 Task: Find connections with filter location Berettyóújfalu with filter topic #house with filter profile language Potuguese with filter current company Hire Rightt - Executive Search with filter school Alva's College, Moodabidri, Karnataka with filter industry Education with filter service category Translation with filter keywords title Heavy Equipment Operator
Action: Mouse moved to (524, 29)
Screenshot: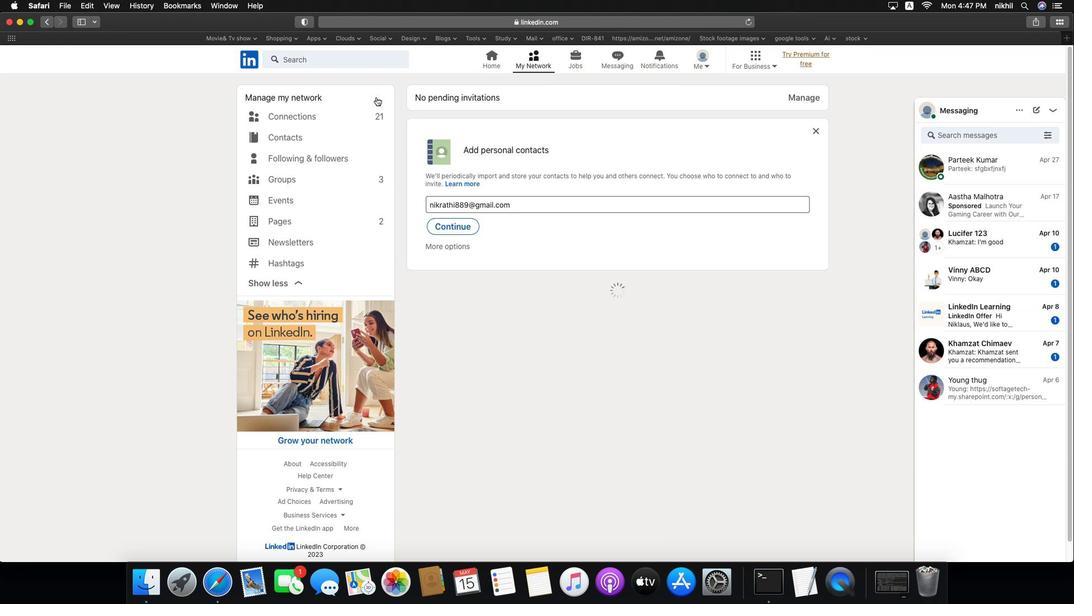 
Action: Mouse pressed left at (524, 29)
Screenshot: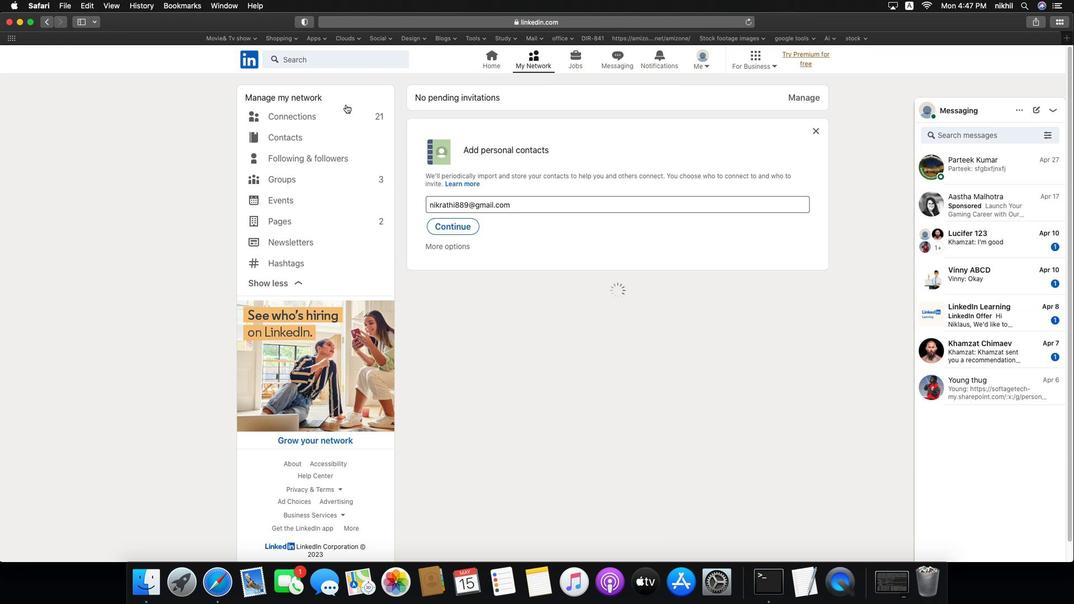 
Action: Mouse moved to (302, 86)
Screenshot: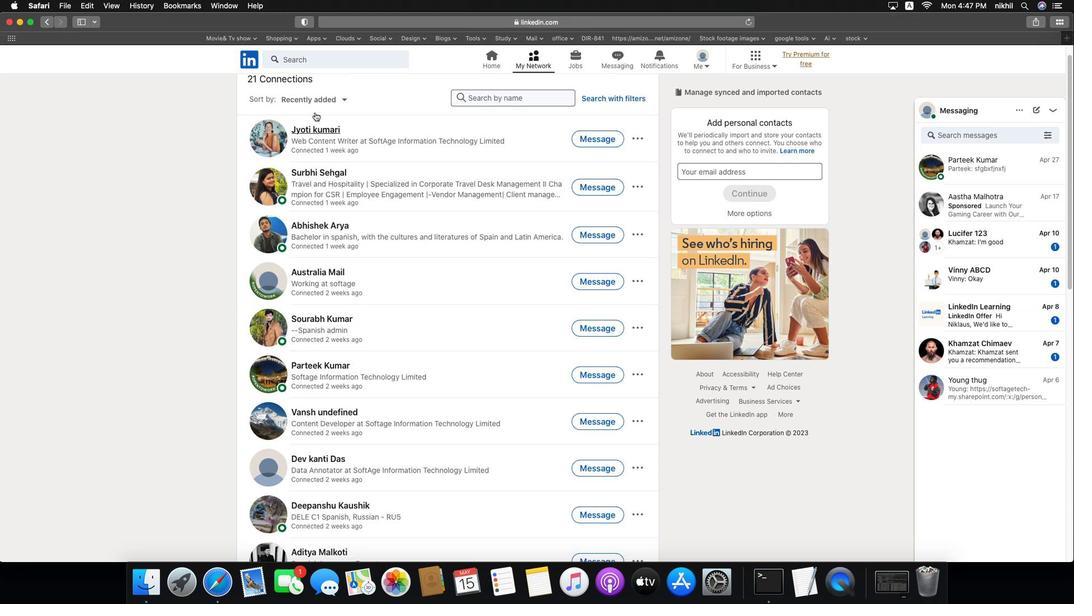 
Action: Mouse pressed left at (302, 86)
Screenshot: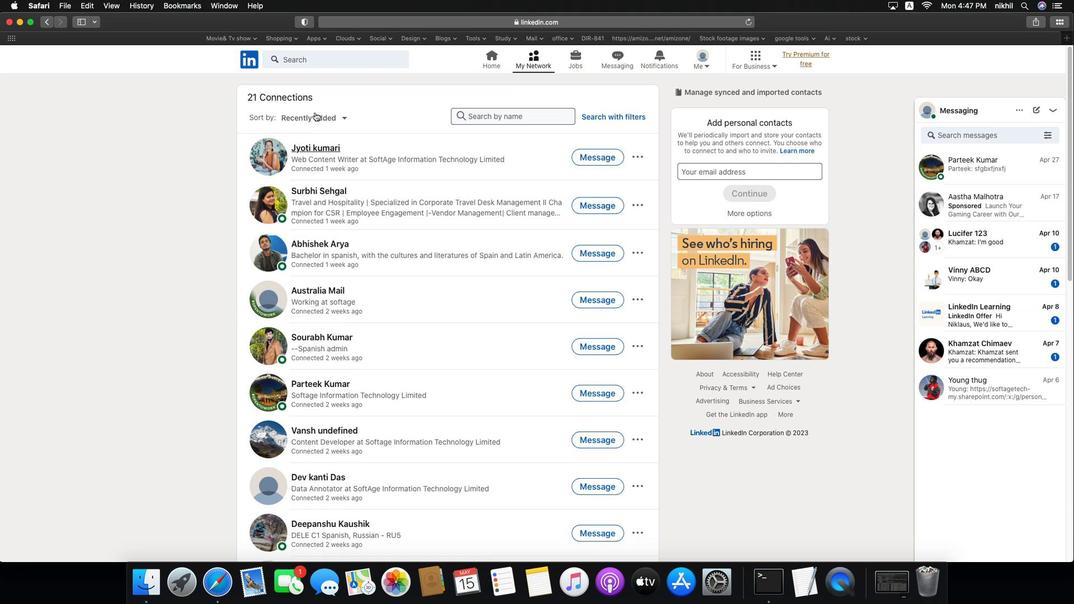 
Action: Mouse moved to (303, 87)
Screenshot: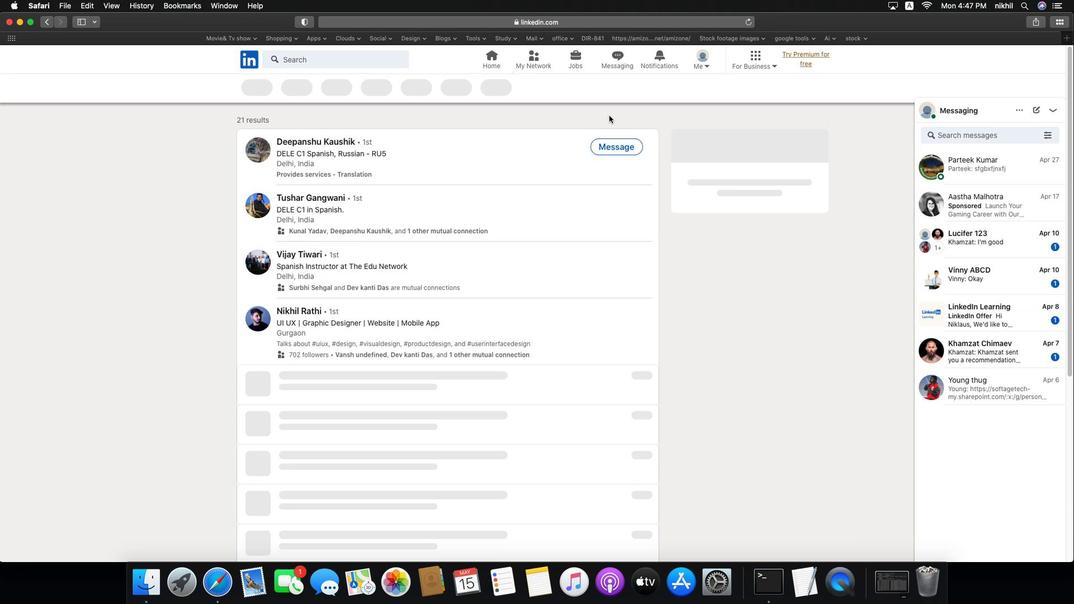 
Action: Mouse scrolled (303, 87) with delta (-32, -31)
Screenshot: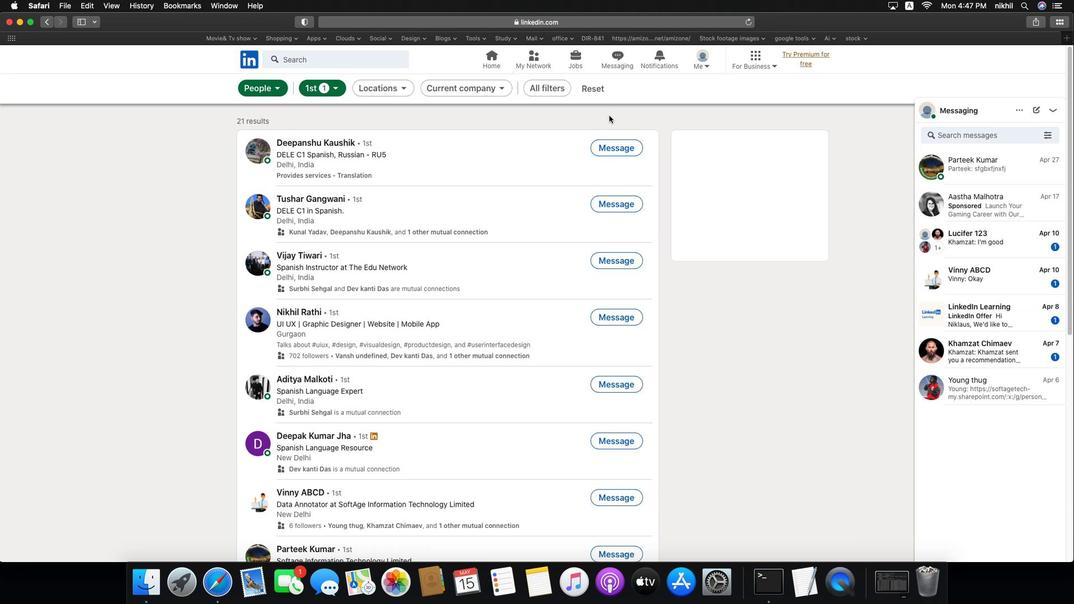 
Action: Mouse scrolled (303, 87) with delta (-32, -31)
Screenshot: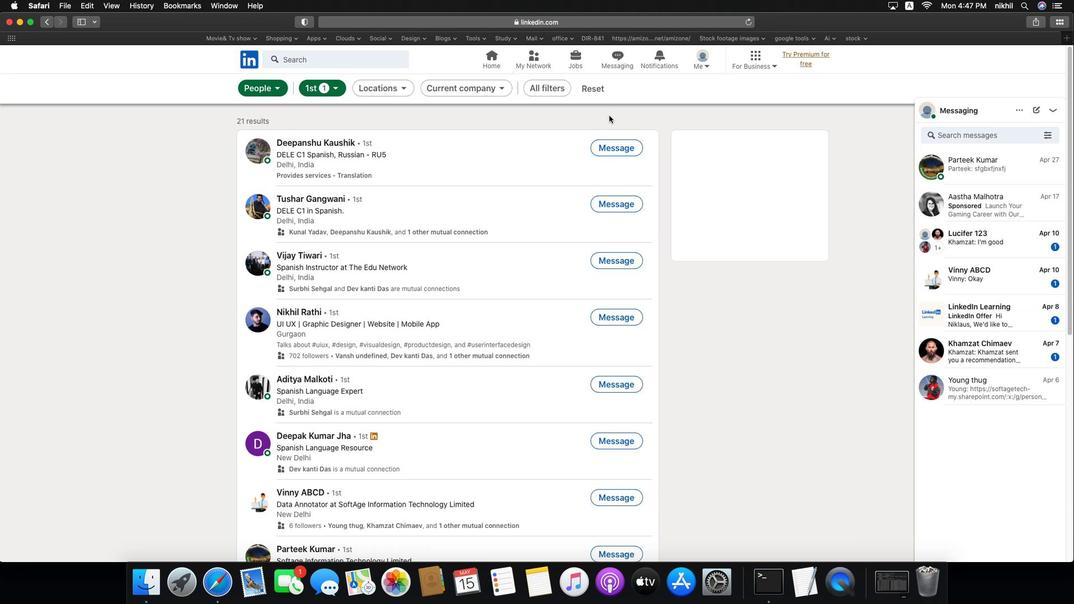 
Action: Mouse scrolled (303, 87) with delta (-32, -30)
Screenshot: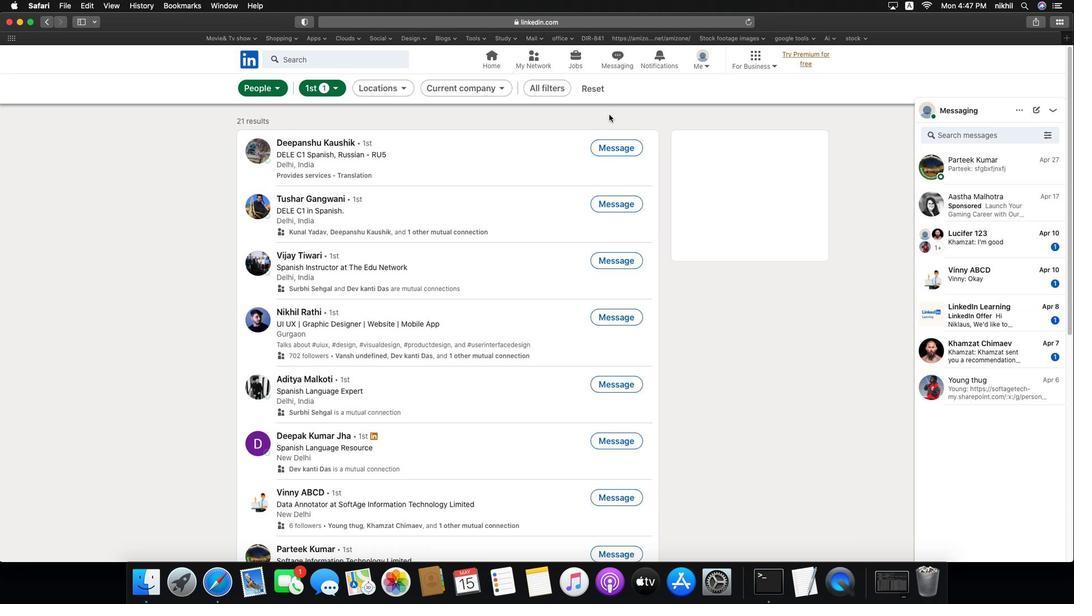 
Action: Mouse moved to (616, 90)
Screenshot: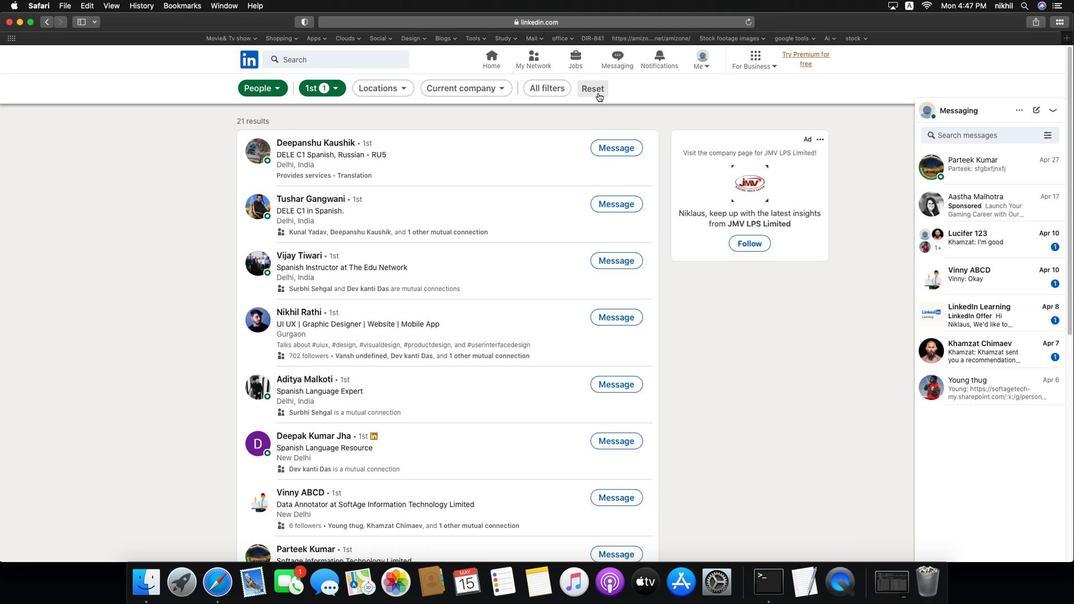 
Action: Mouse pressed left at (616, 90)
Screenshot: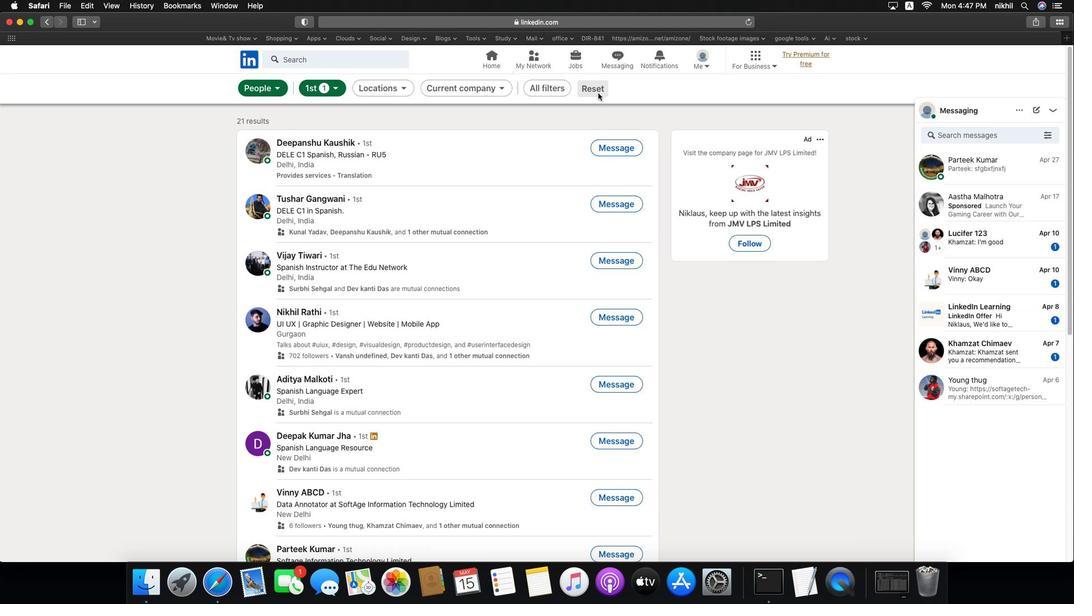 
Action: Mouse moved to (605, 66)
Screenshot: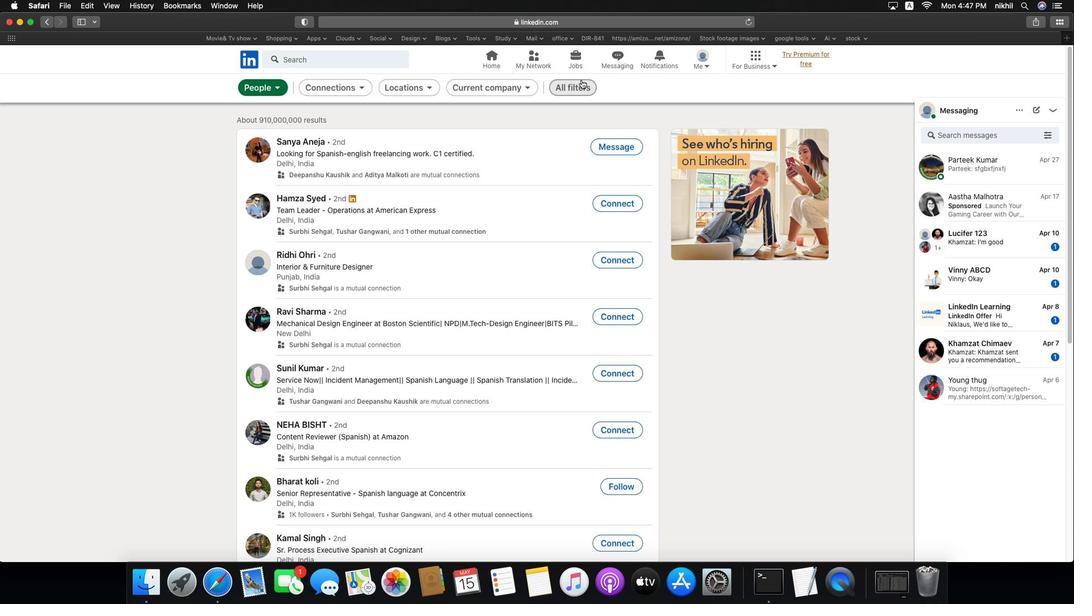 
Action: Mouse pressed left at (605, 66)
Screenshot: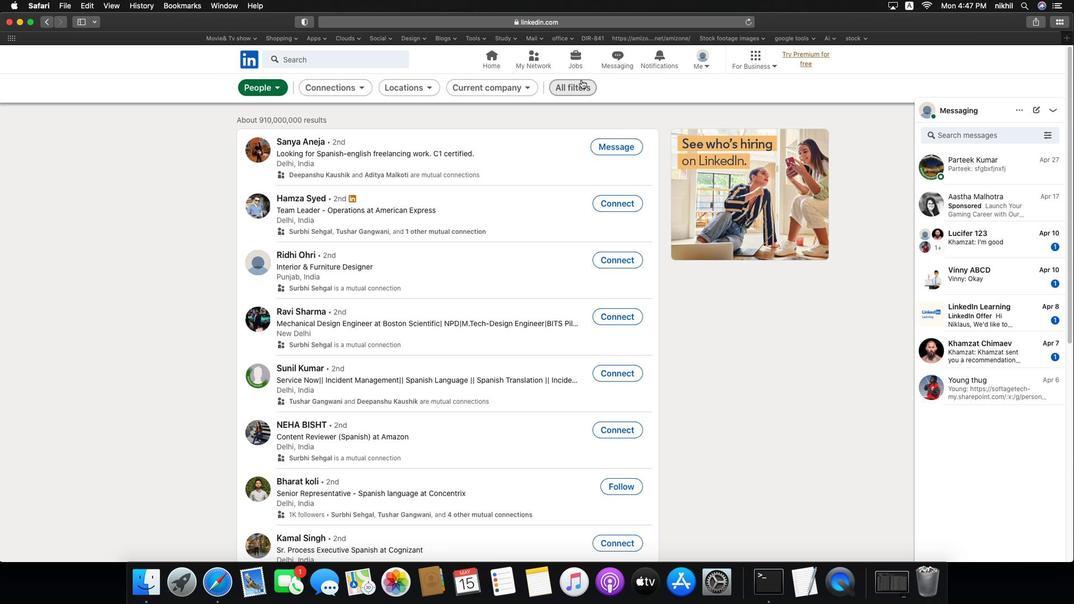 
Action: Mouse moved to (587, 52)
Screenshot: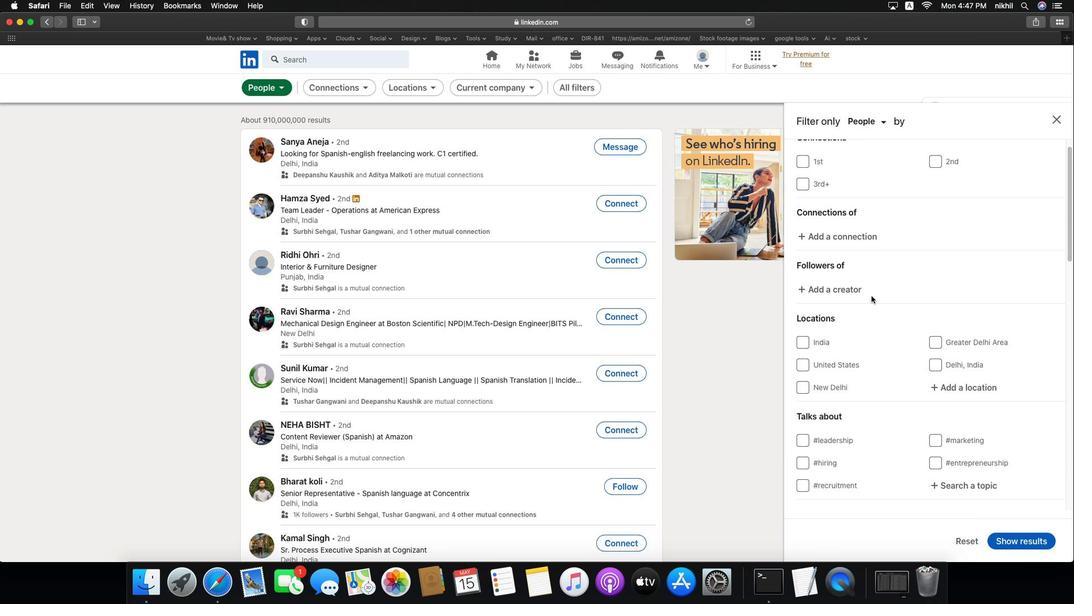 
Action: Mouse pressed left at (587, 52)
Screenshot: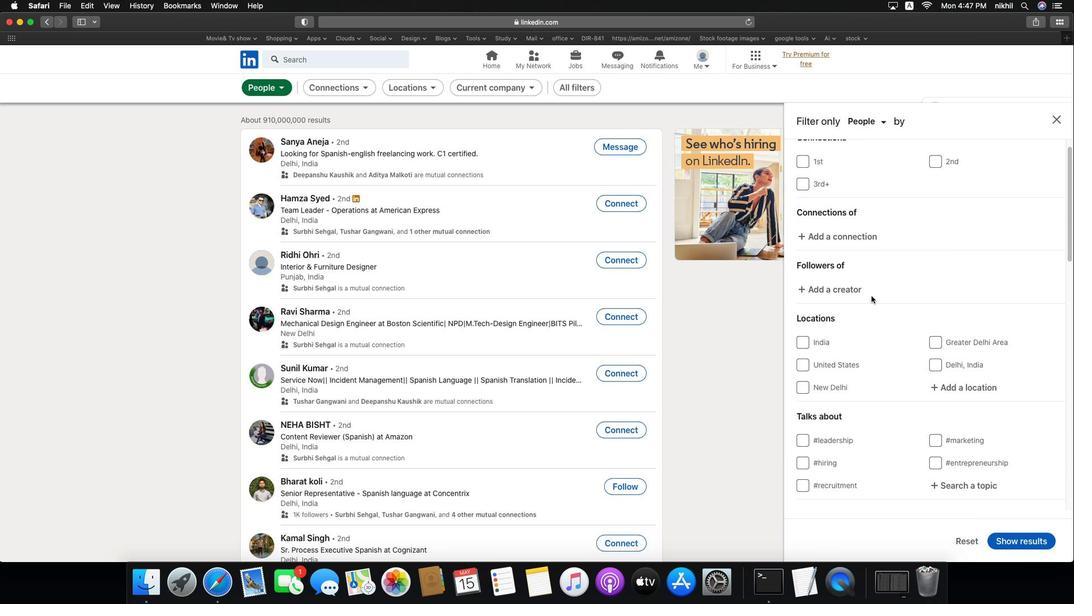 
Action: Mouse moved to (896, 283)
Screenshot: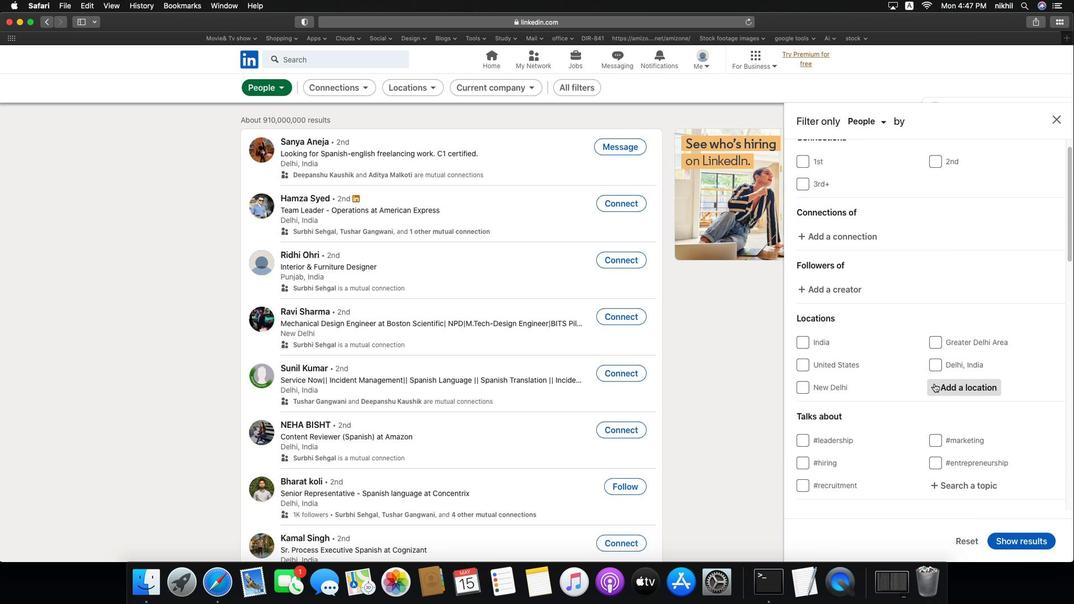 
Action: Mouse scrolled (896, 283) with delta (-32, -33)
Screenshot: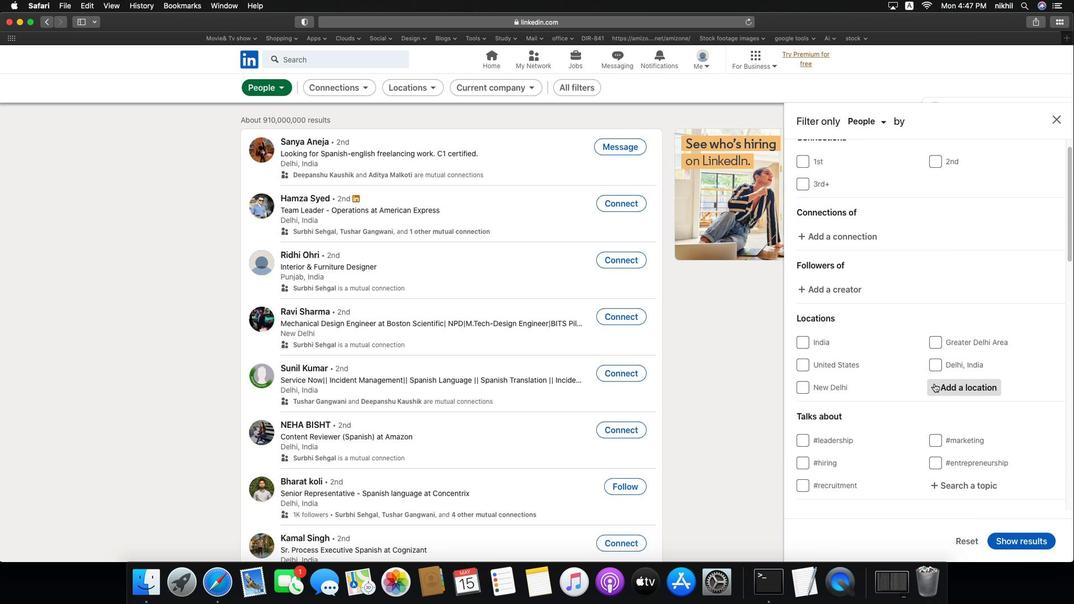
Action: Mouse scrolled (896, 283) with delta (-32, -33)
Screenshot: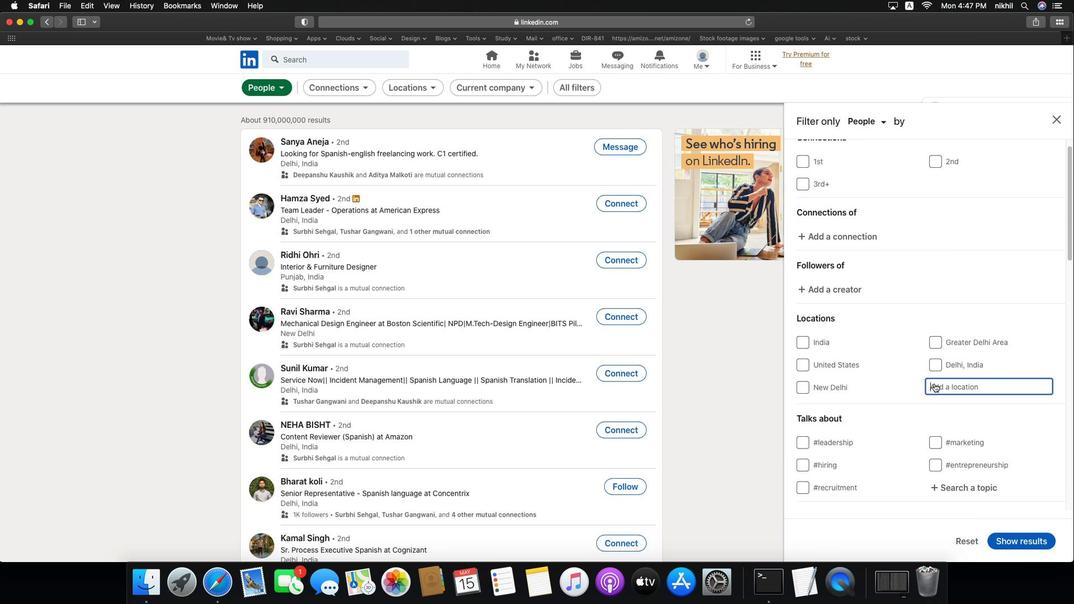 
Action: Mouse moved to (964, 376)
Screenshot: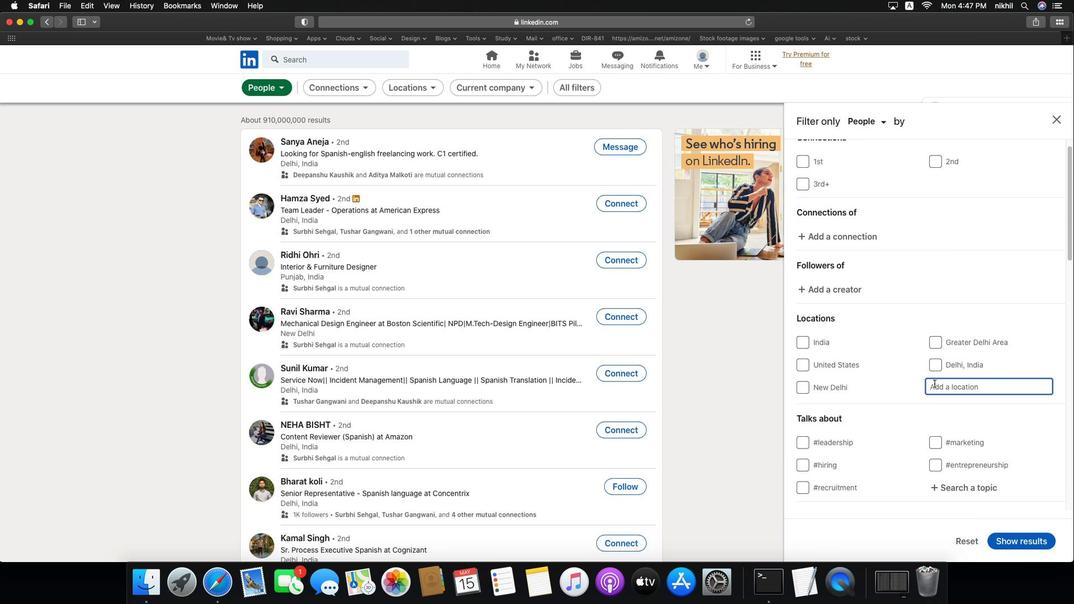
Action: Mouse pressed left at (964, 376)
Screenshot: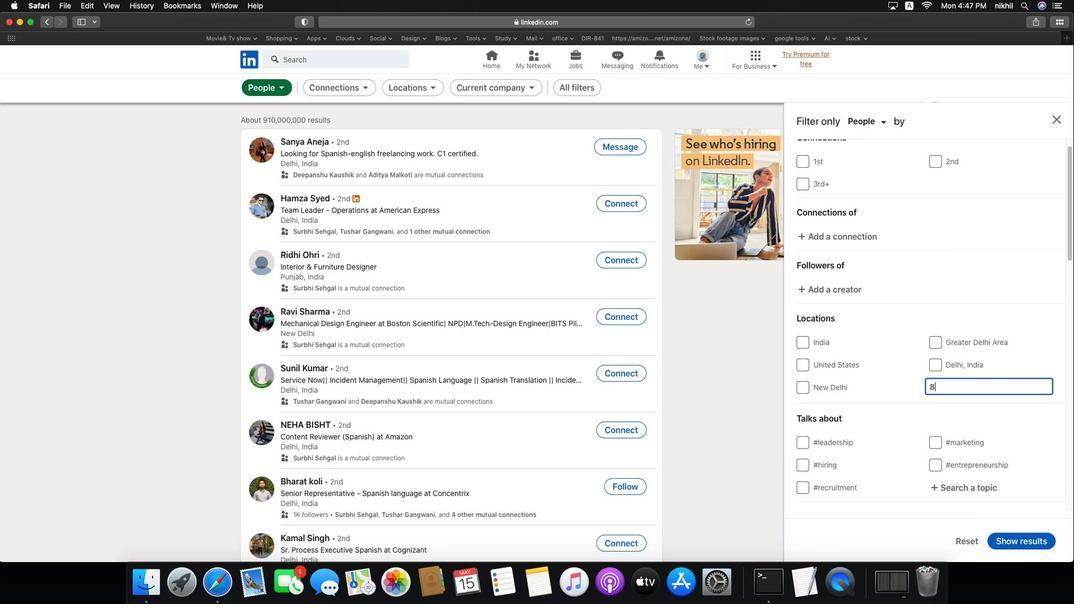 
Action: Key pressed Key.caps_lock'B'Key.caps_lock'e''k''e''s''c''a''b''a'Key.enter
Screenshot: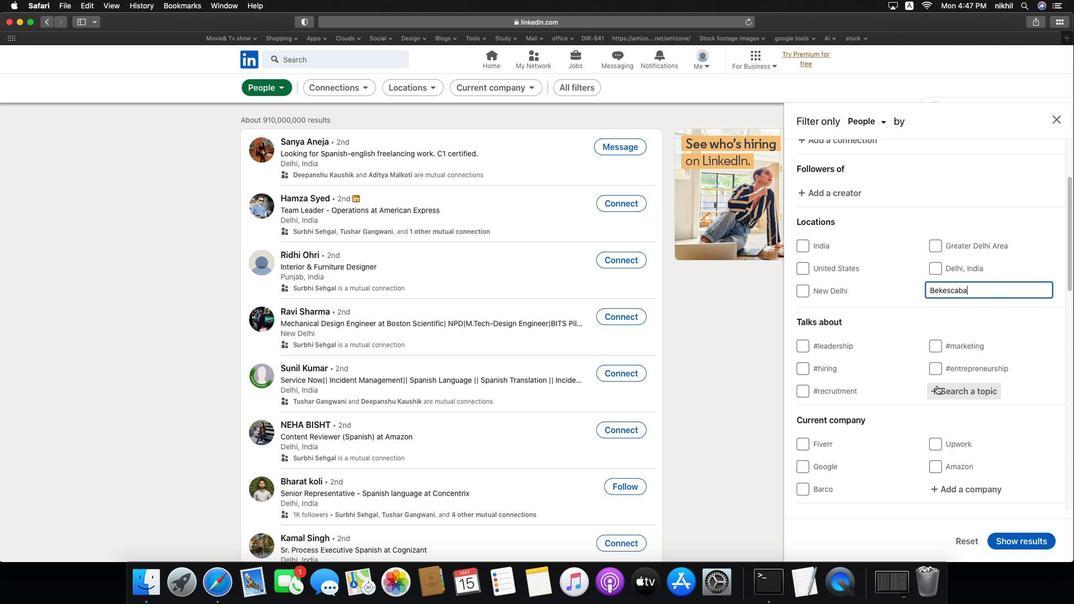 
Action: Mouse moved to (963, 376)
Screenshot: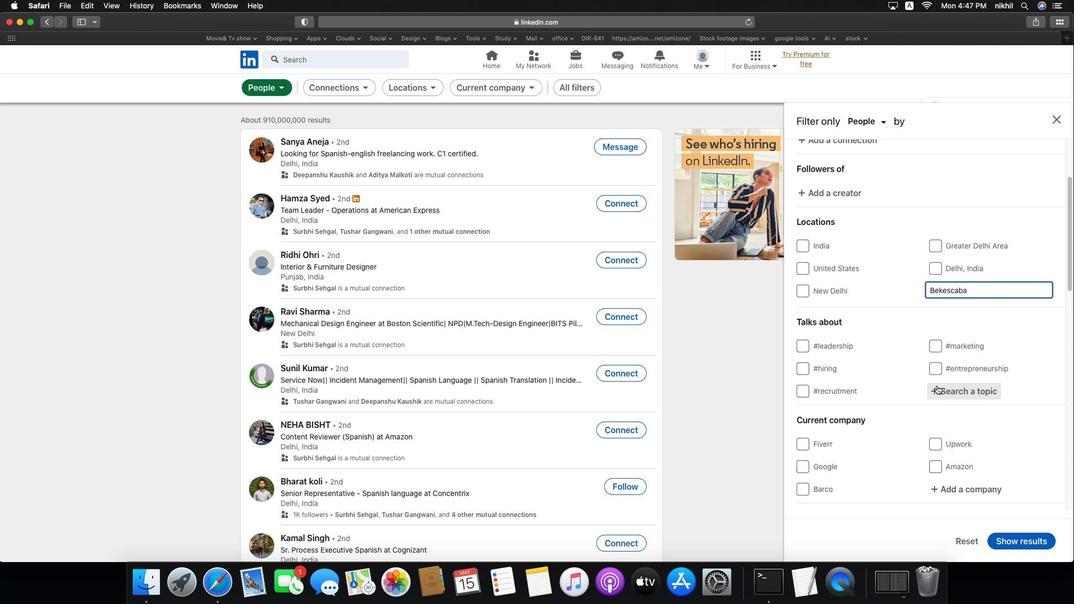 
Action: Mouse scrolled (963, 376) with delta (-32, -33)
Screenshot: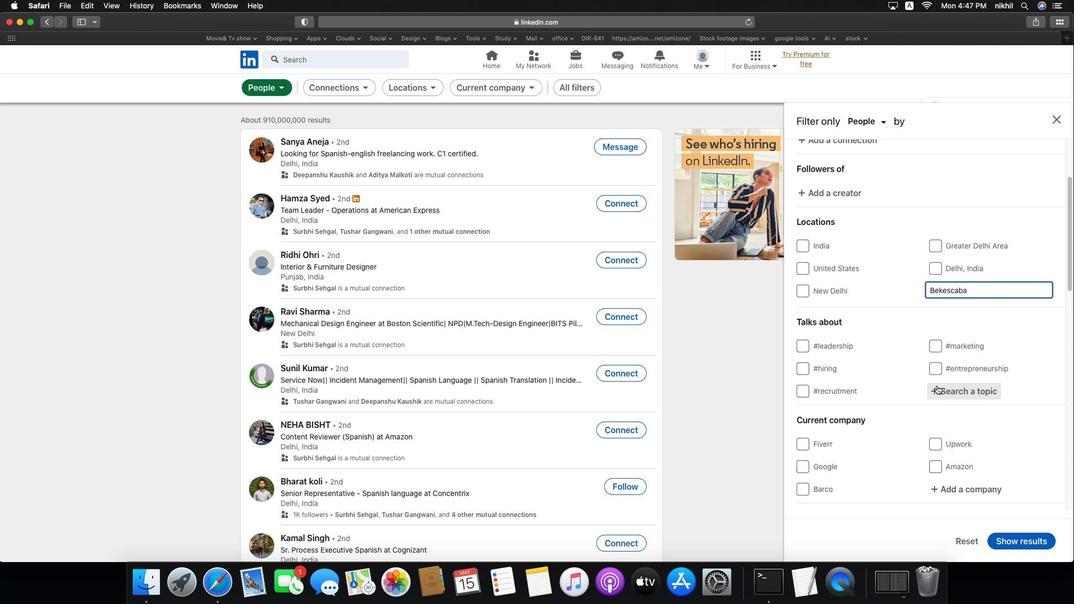 
Action: Mouse scrolled (963, 376) with delta (-32, -33)
Screenshot: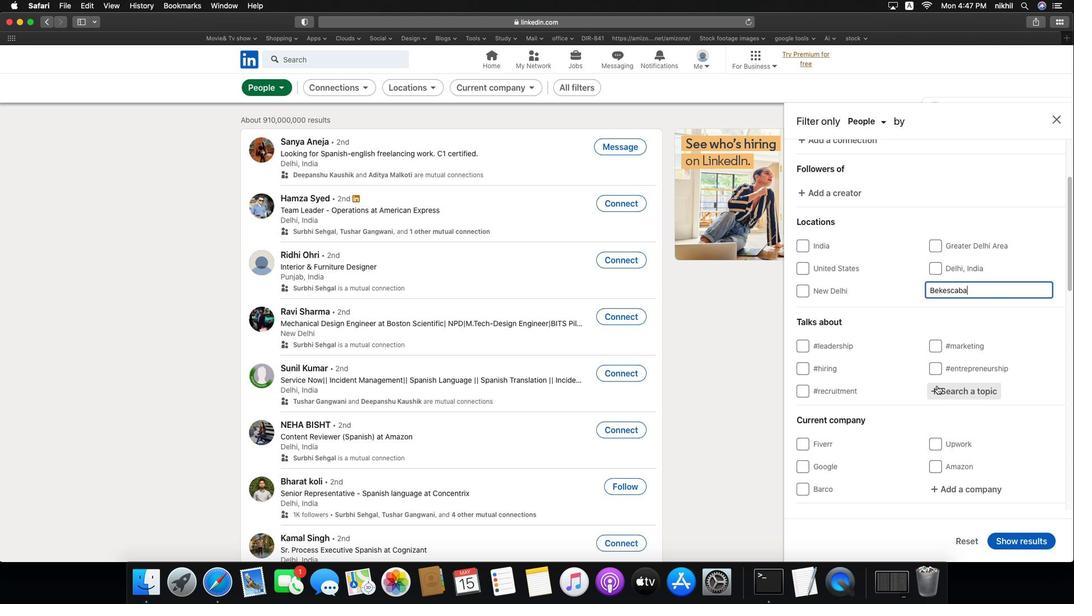 
Action: Mouse scrolled (963, 376) with delta (-32, -33)
Screenshot: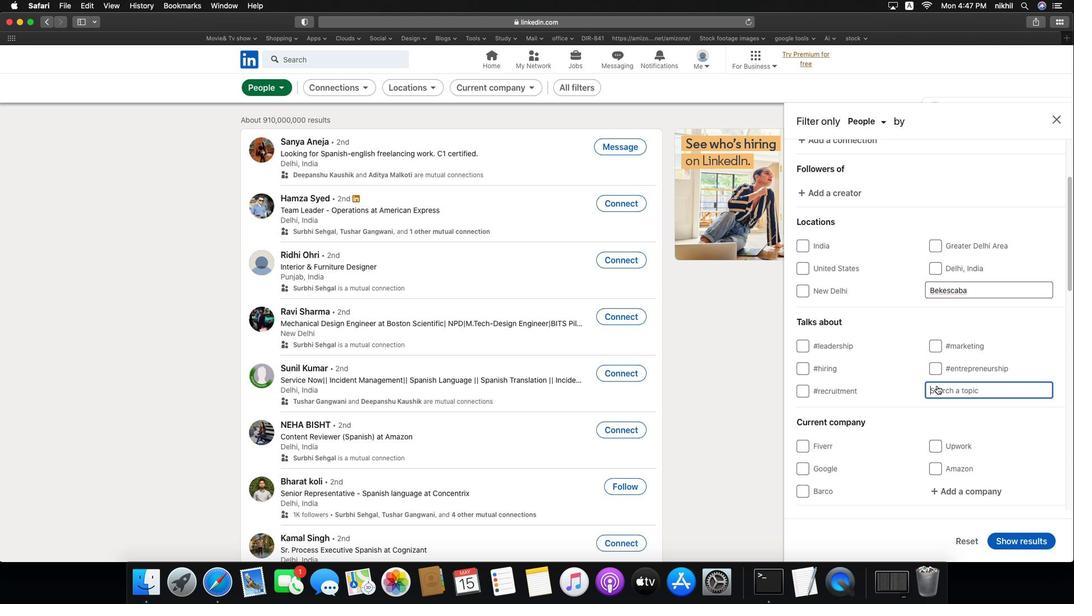 
Action: Mouse scrolled (963, 376) with delta (-32, -33)
Screenshot: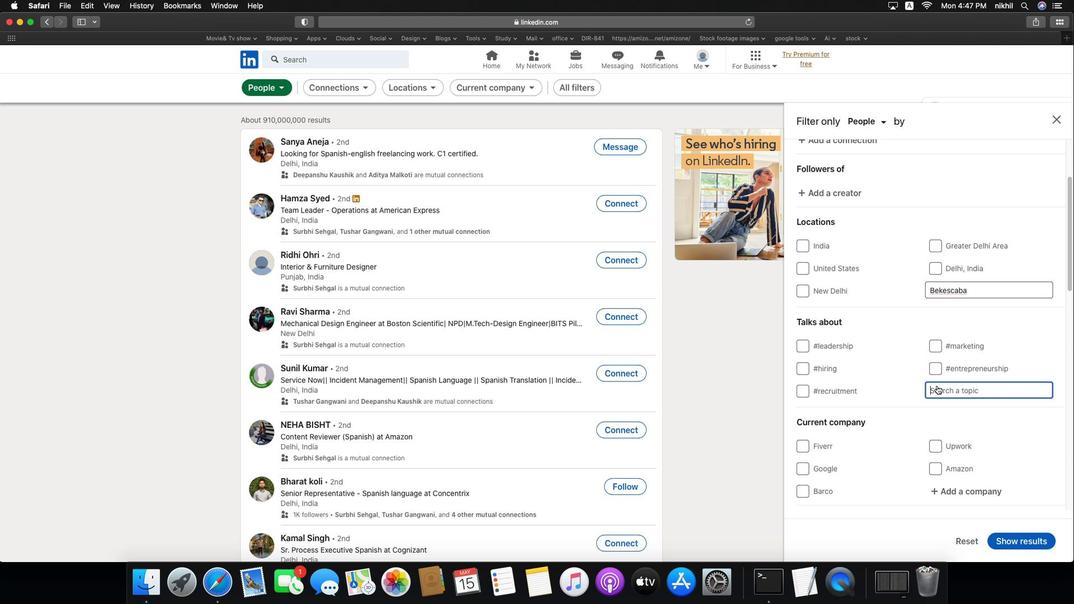 
Action: Mouse scrolled (963, 376) with delta (-32, -33)
Screenshot: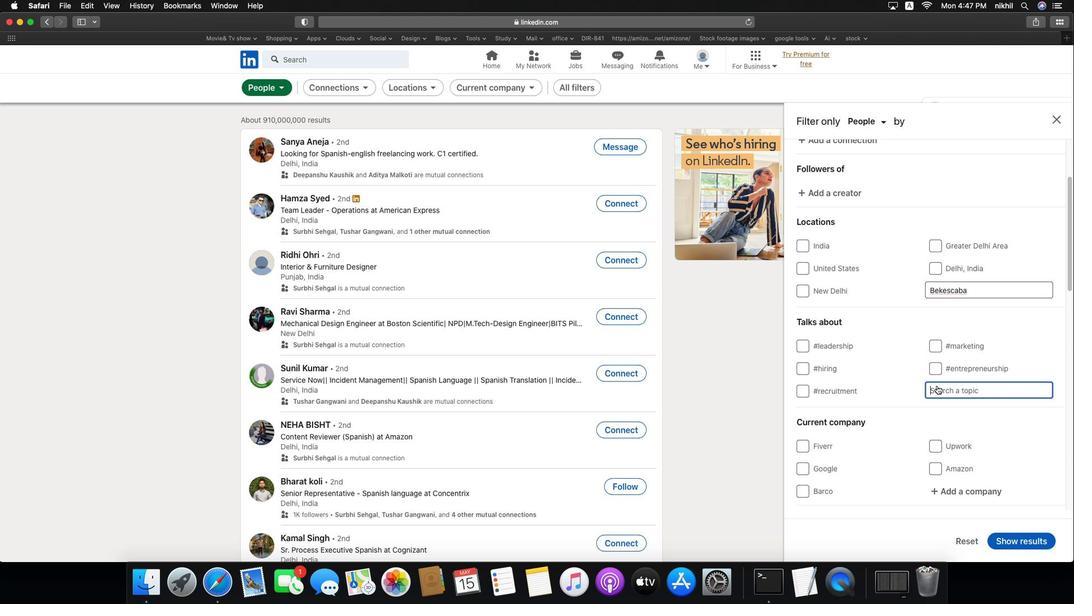 
Action: Mouse moved to (967, 378)
Screenshot: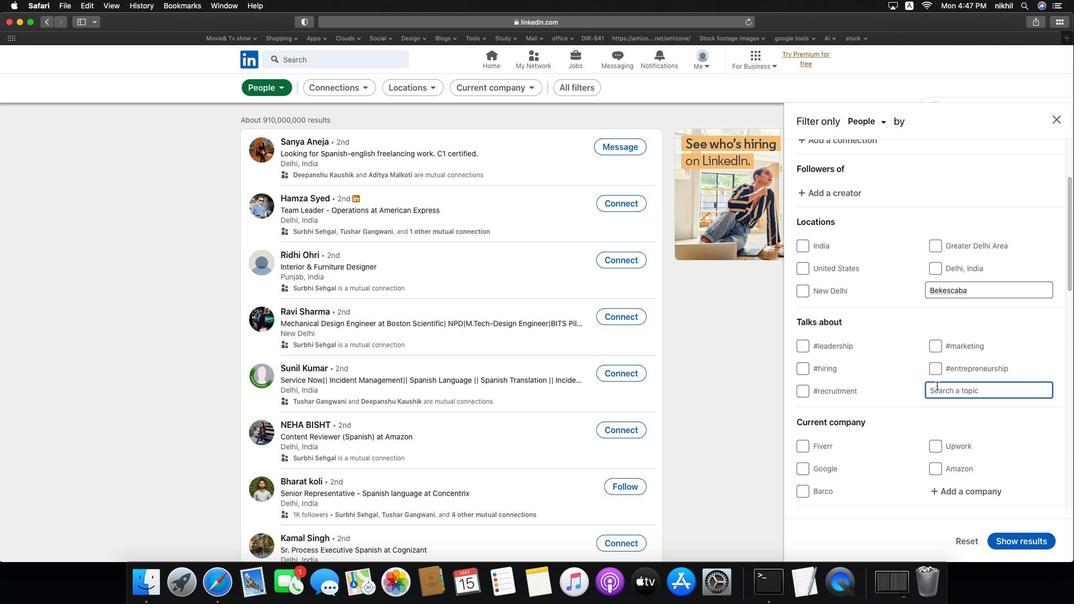 
Action: Mouse pressed left at (967, 378)
Screenshot: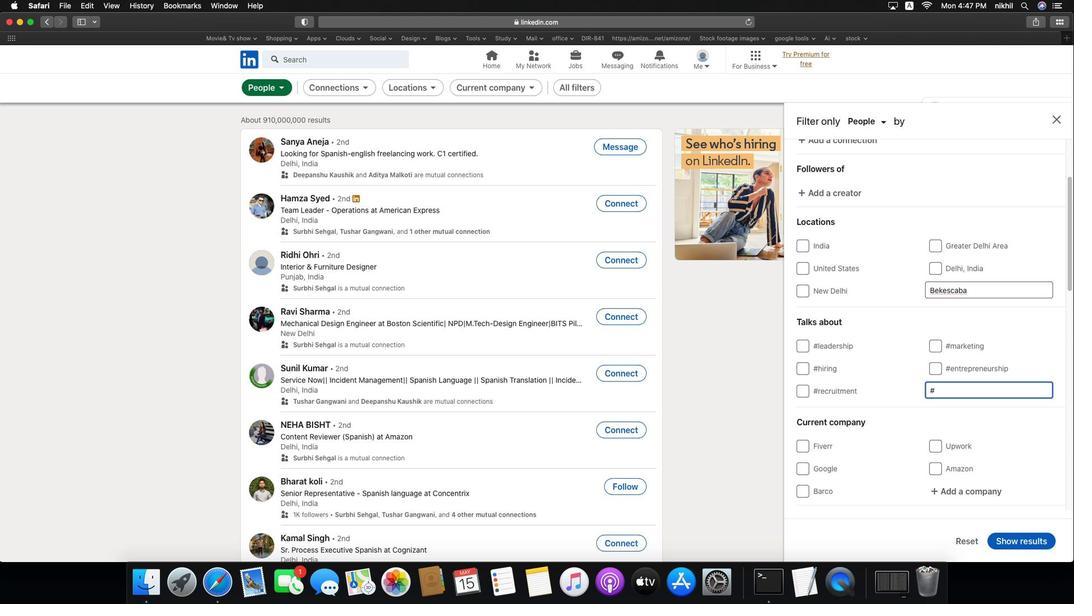 
Action: Key pressed Key.shift'#''r''e''a''l''e''s''t''a''t''e'Key.enter
Screenshot: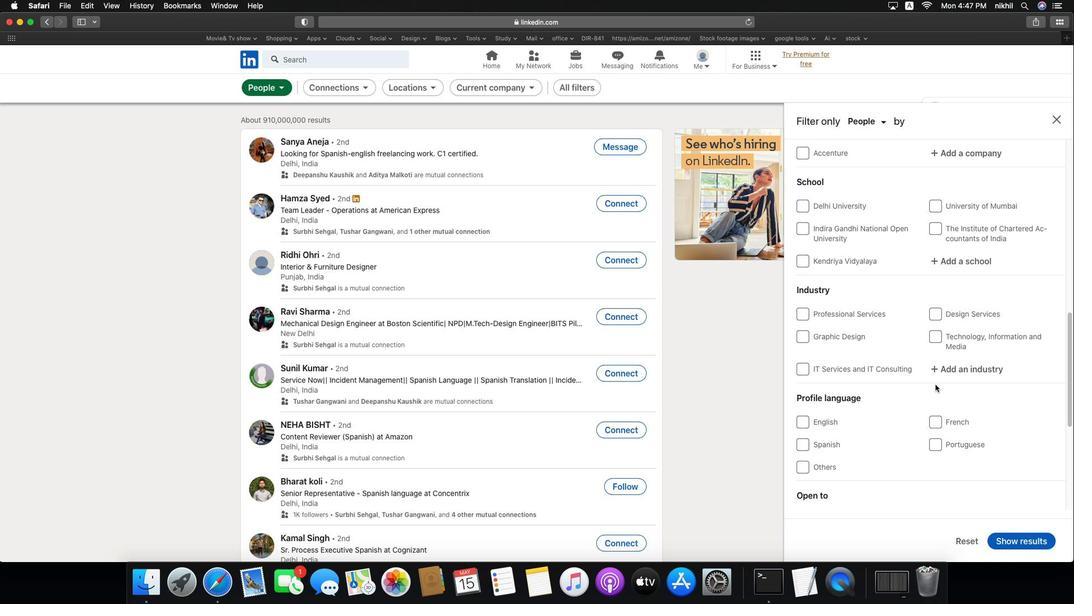 
Action: Mouse scrolled (967, 378) with delta (-32, -33)
Screenshot: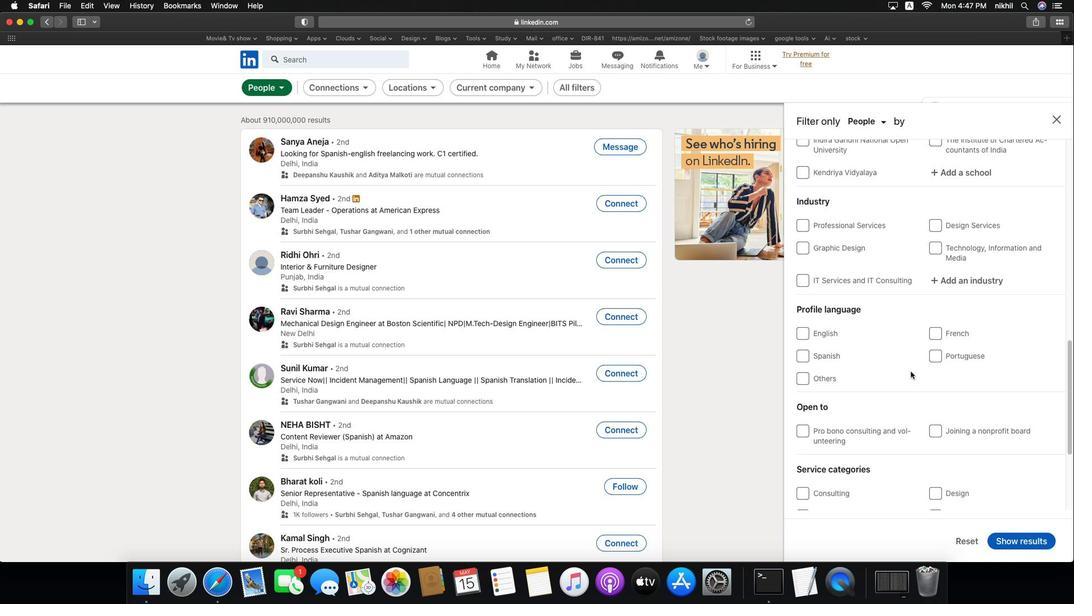 
Action: Mouse scrolled (967, 378) with delta (-32, -33)
Screenshot: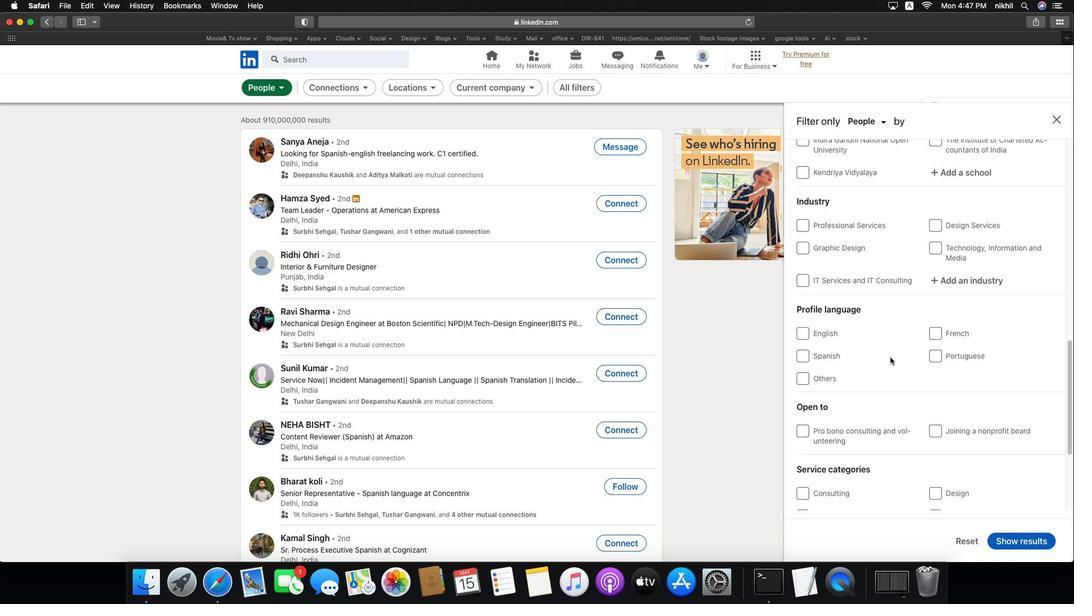 
Action: Mouse scrolled (967, 378) with delta (-32, -33)
Screenshot: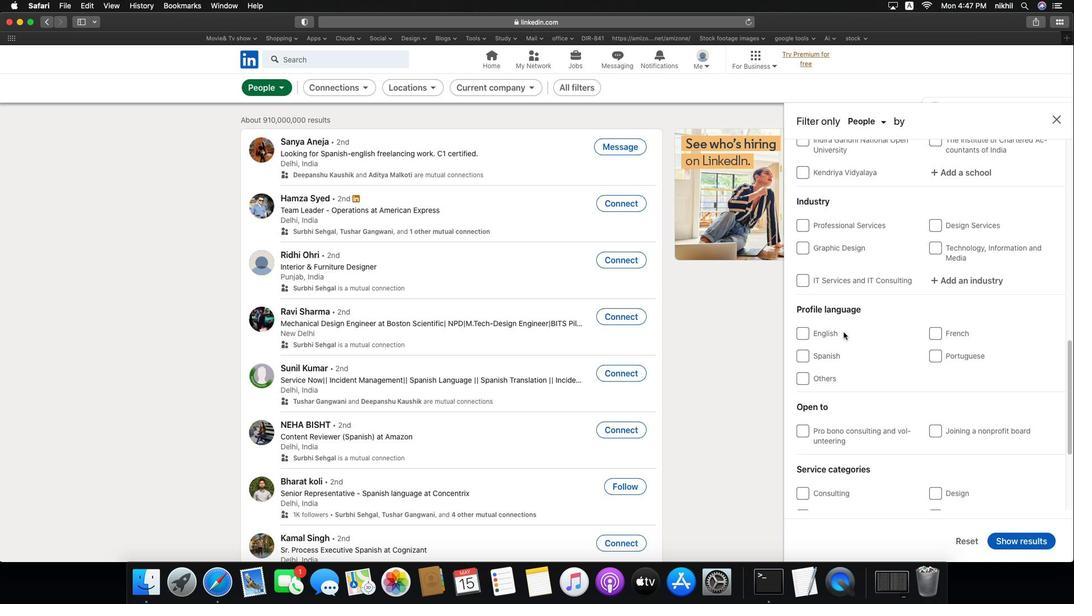 
Action: Mouse scrolled (967, 378) with delta (-32, -33)
Screenshot: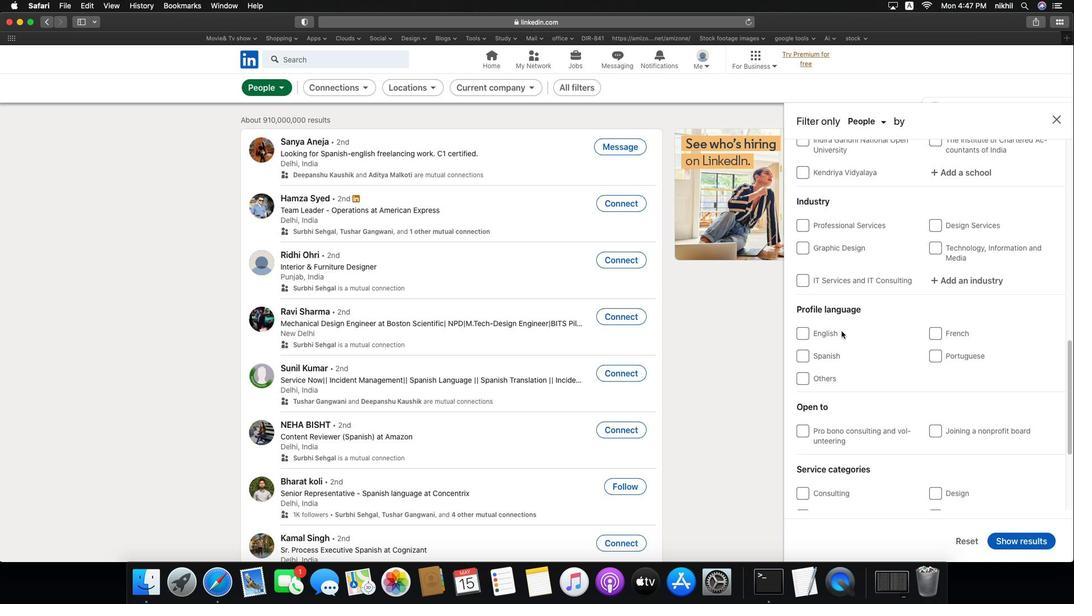 
Action: Mouse scrolled (967, 378) with delta (-32, -33)
Screenshot: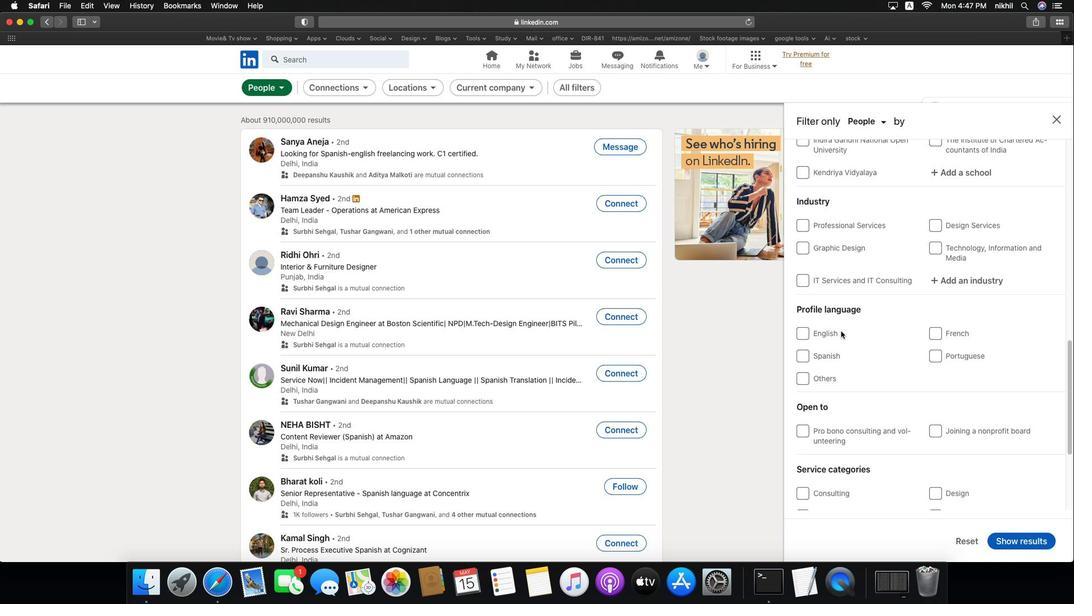 
Action: Mouse moved to (965, 377)
Screenshot: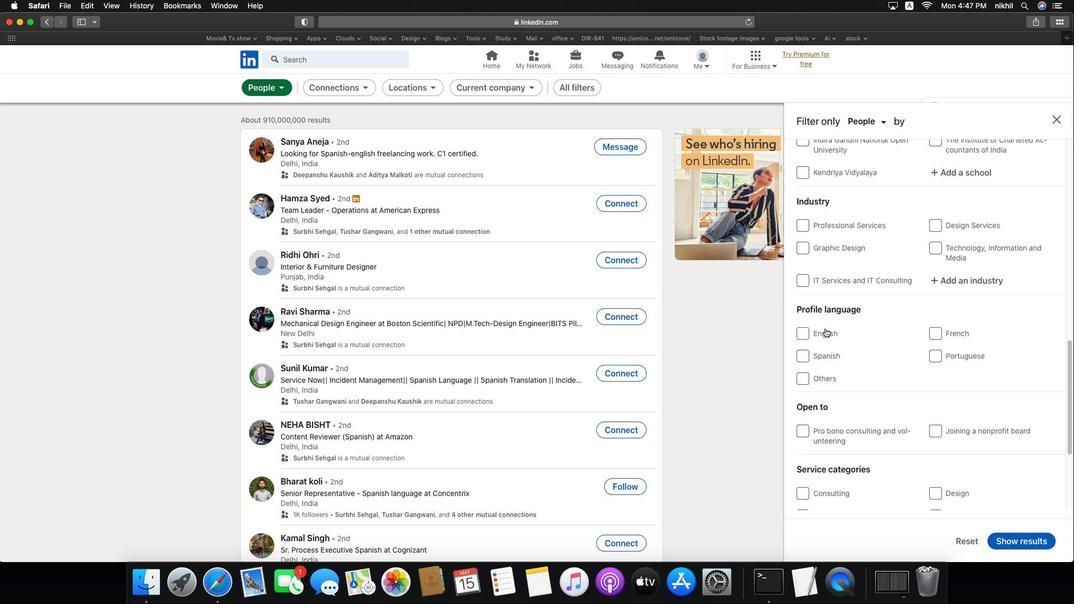 
Action: Mouse scrolled (965, 377) with delta (-32, -33)
Screenshot: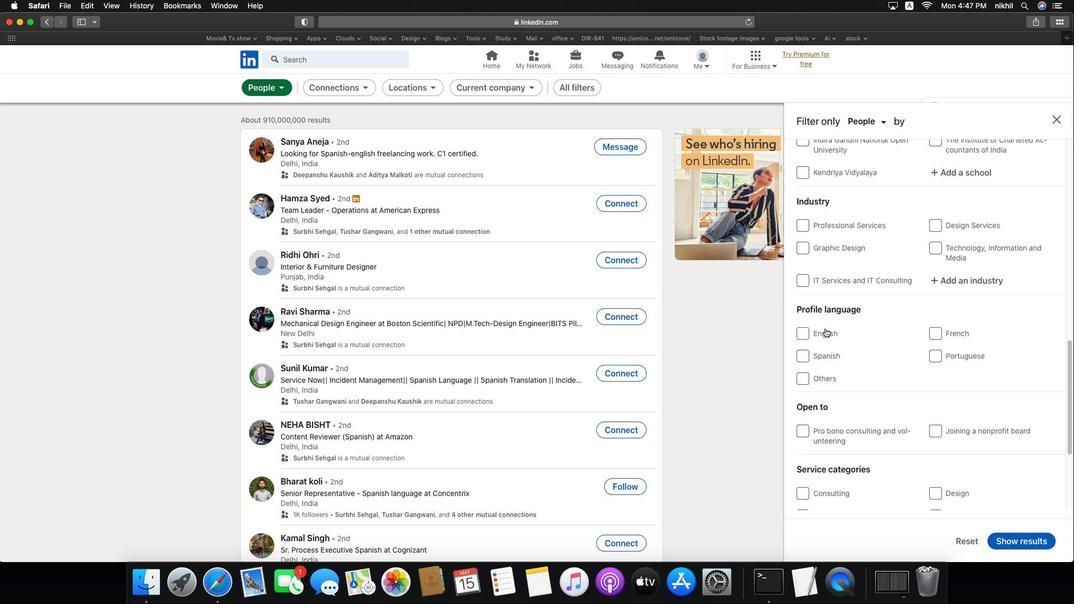 
Action: Mouse moved to (965, 377)
Screenshot: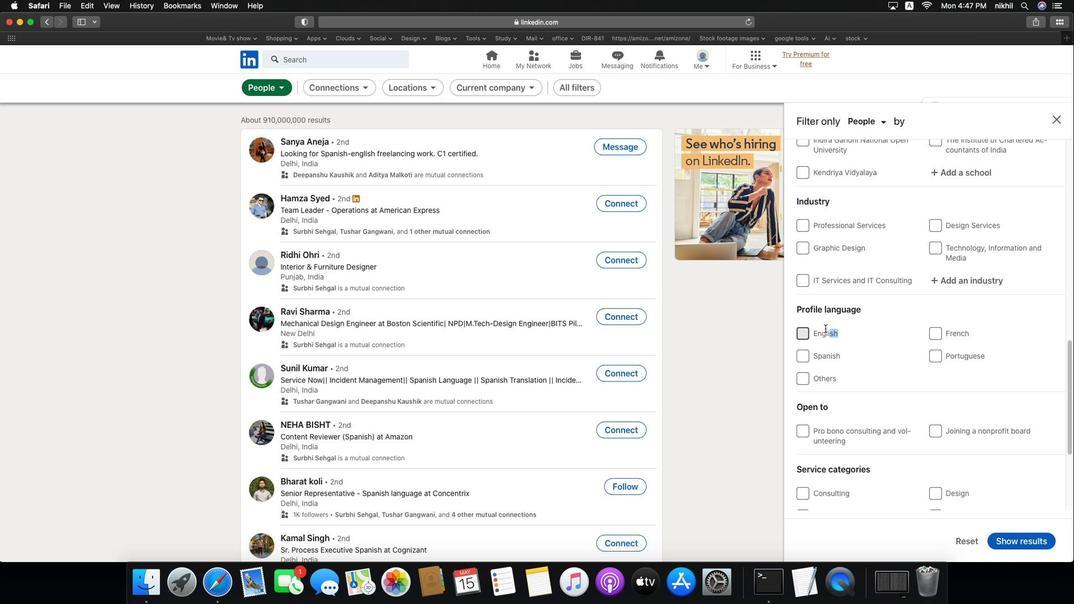 
Action: Mouse scrolled (965, 377) with delta (-32, -33)
Screenshot: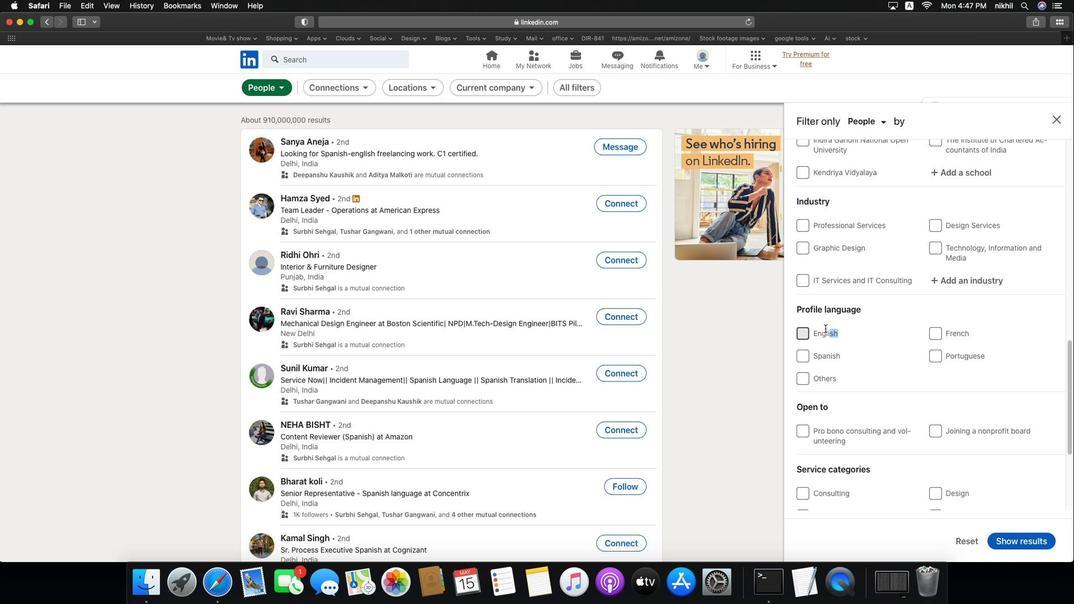 
Action: Mouse scrolled (965, 377) with delta (-32, -34)
Screenshot: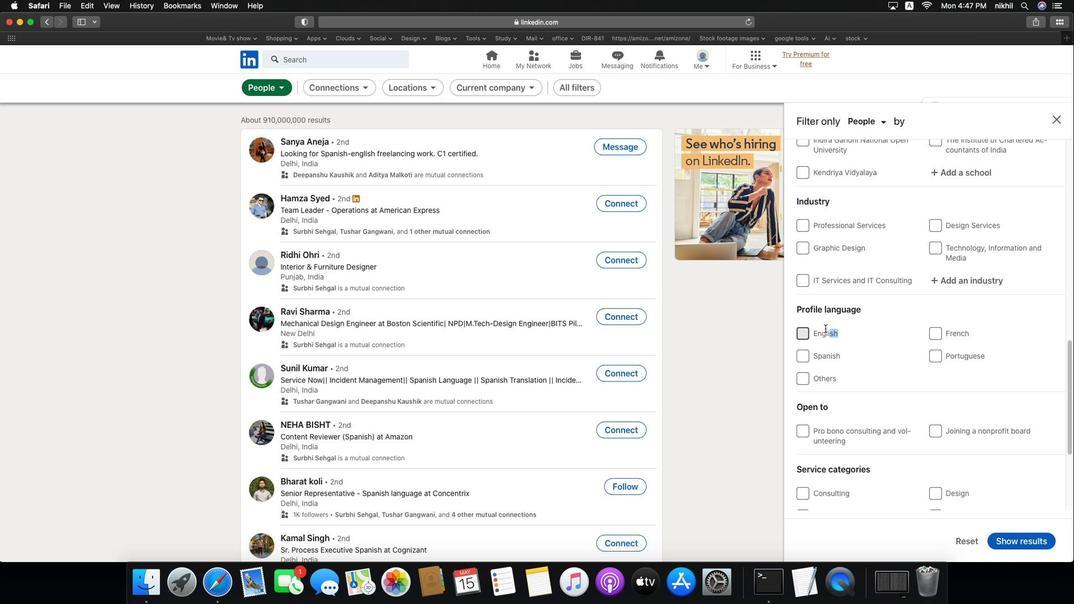 
Action: Mouse scrolled (965, 377) with delta (-32, -35)
Screenshot: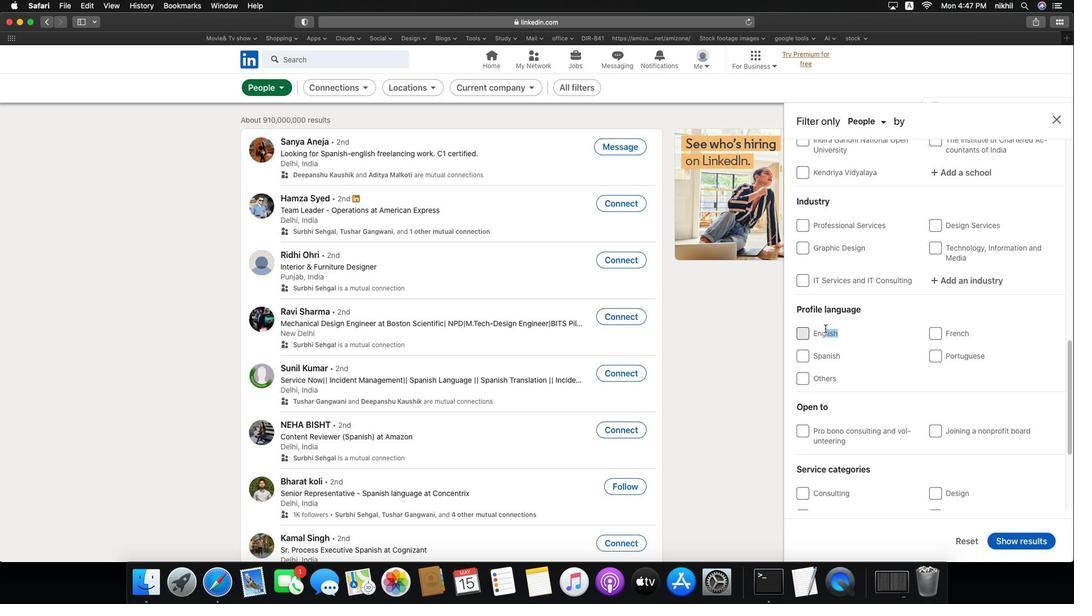 
Action: Mouse scrolled (965, 377) with delta (-32, -35)
Screenshot: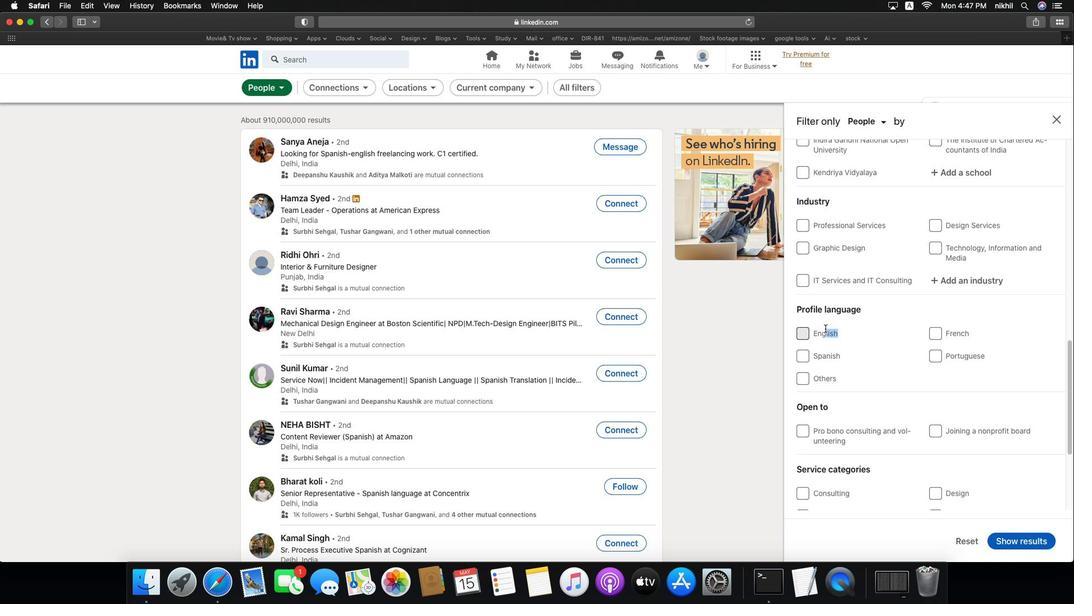 
Action: Mouse scrolled (965, 377) with delta (-32, -33)
Screenshot: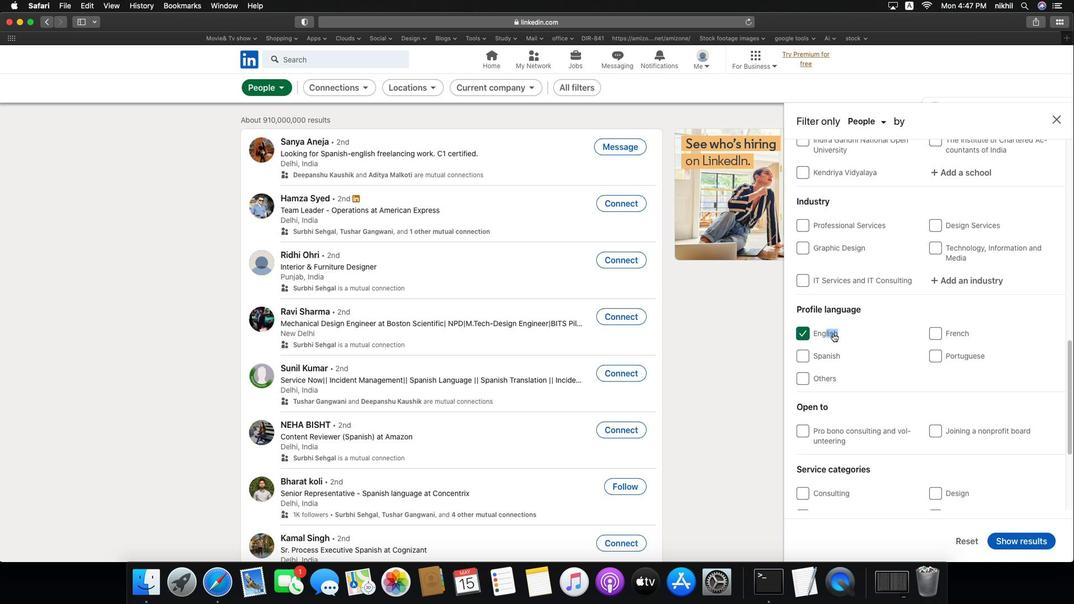 
Action: Mouse scrolled (965, 377) with delta (-32, -33)
Screenshot: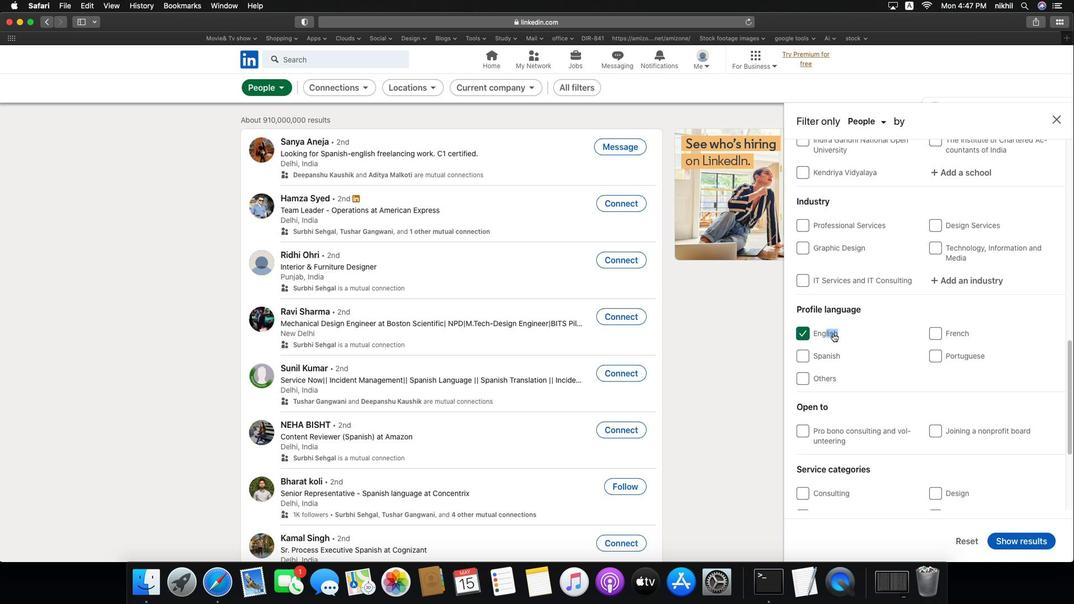 
Action: Mouse scrolled (965, 377) with delta (-32, -34)
Screenshot: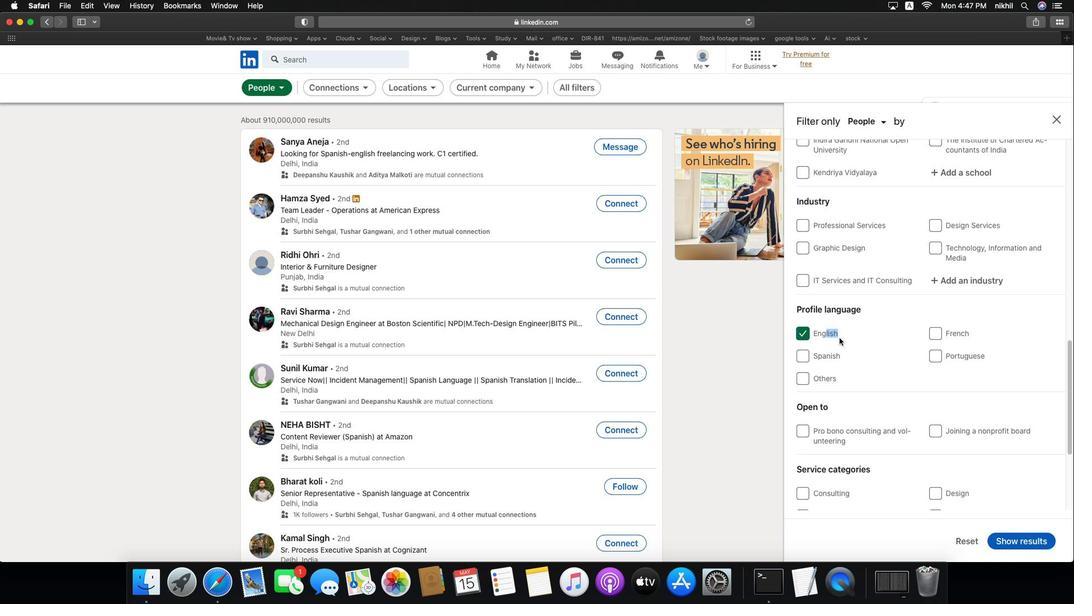 
Action: Mouse moved to (859, 319)
Screenshot: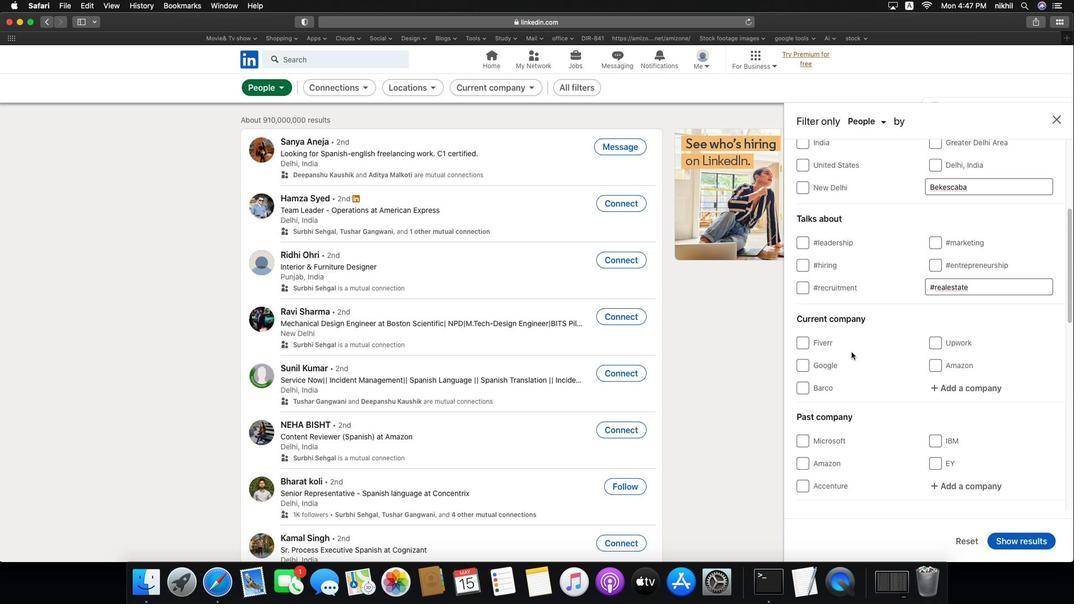 
Action: Mouse pressed left at (859, 319)
Screenshot: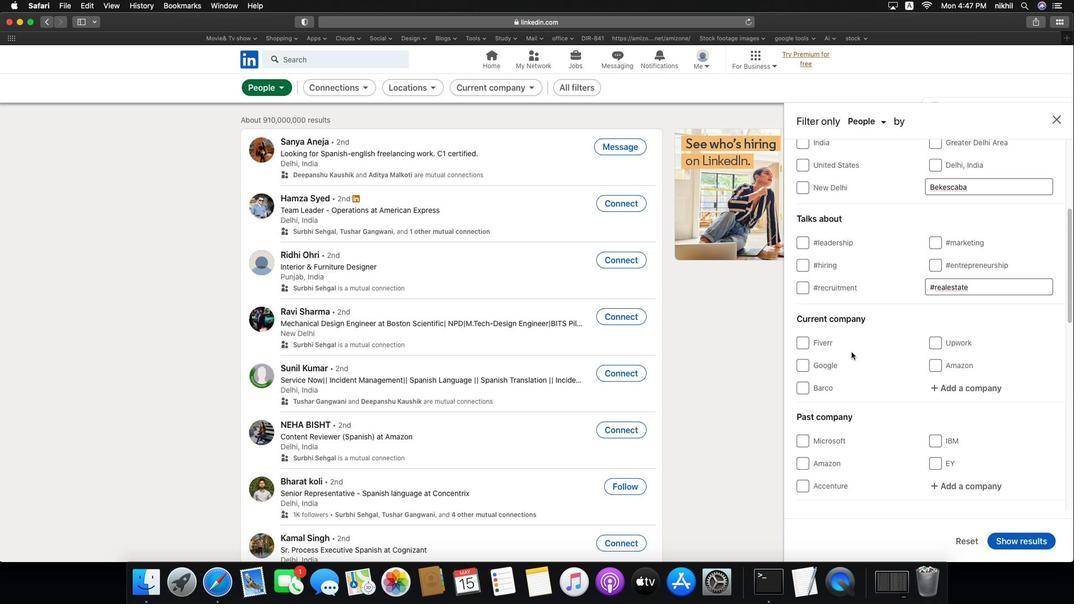 
Action: Mouse moved to (875, 343)
Screenshot: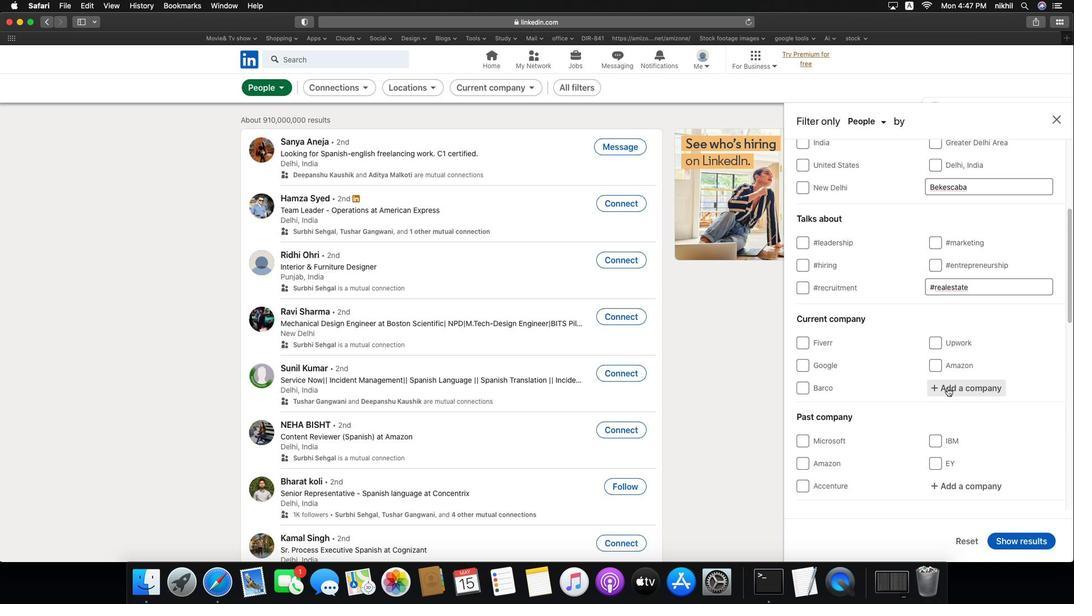 
Action: Mouse scrolled (875, 343) with delta (-32, -31)
Screenshot: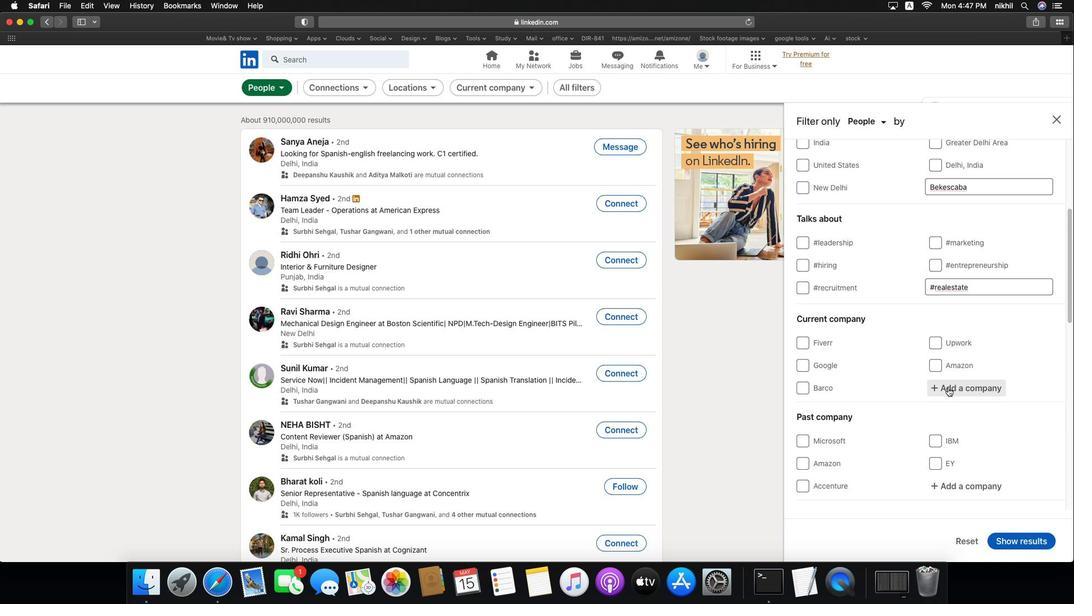 
Action: Mouse scrolled (875, 343) with delta (-32, -31)
Screenshot: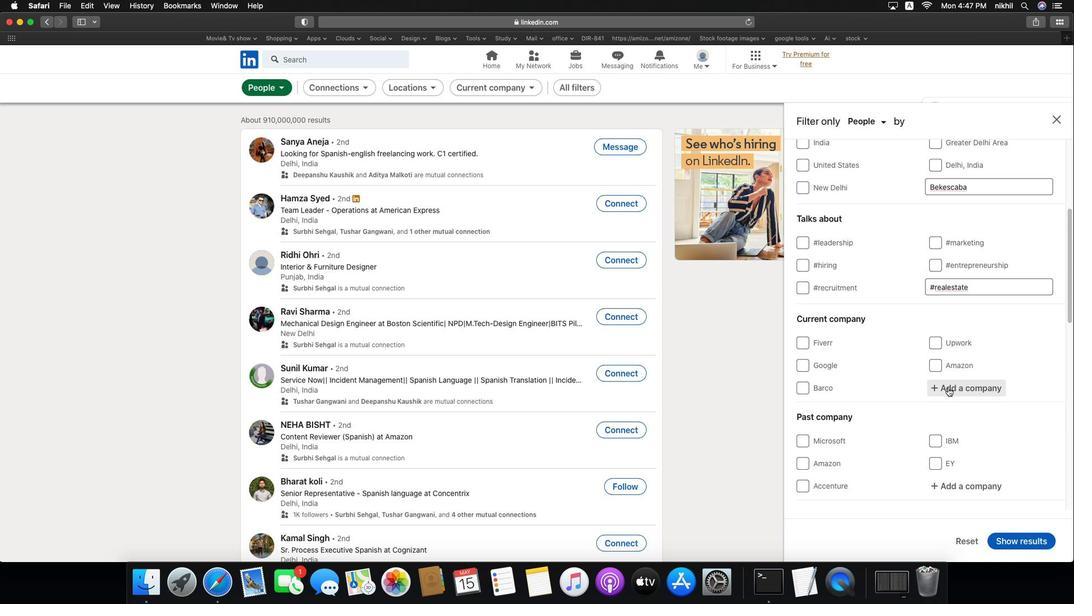 
Action: Mouse scrolled (875, 343) with delta (-32, -30)
Screenshot: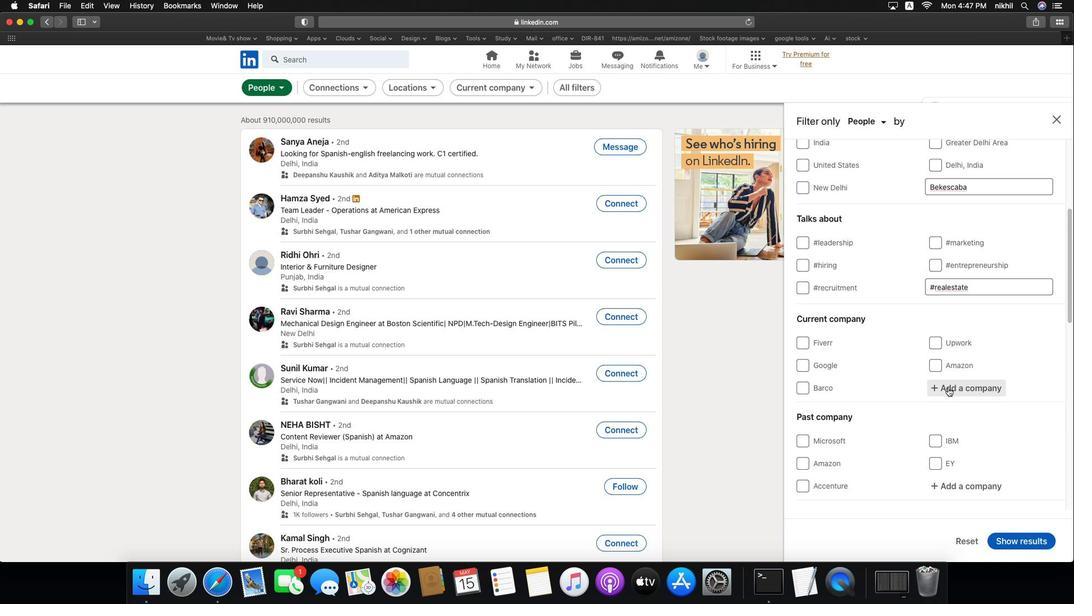 
Action: Mouse scrolled (875, 343) with delta (-32, -31)
Screenshot: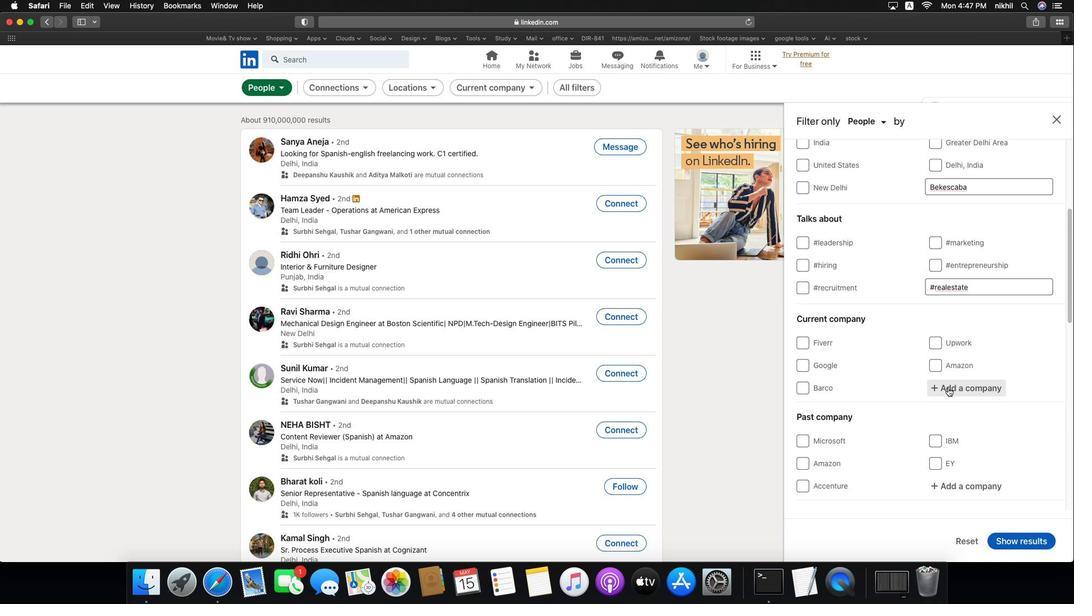 
Action: Mouse scrolled (875, 343) with delta (-32, -31)
Screenshot: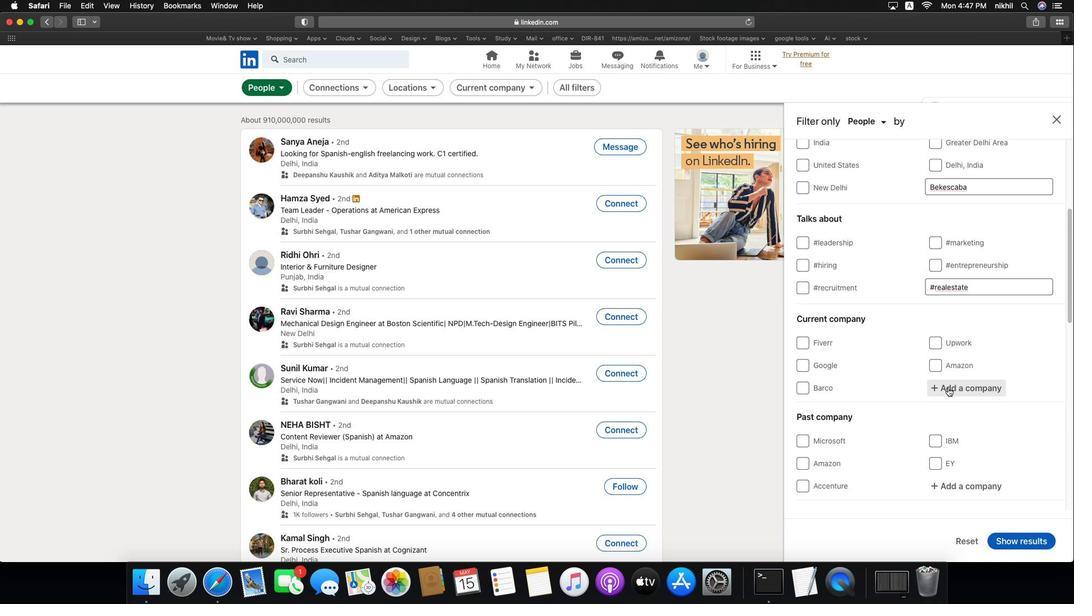 
Action: Mouse scrolled (875, 343) with delta (-32, -30)
Screenshot: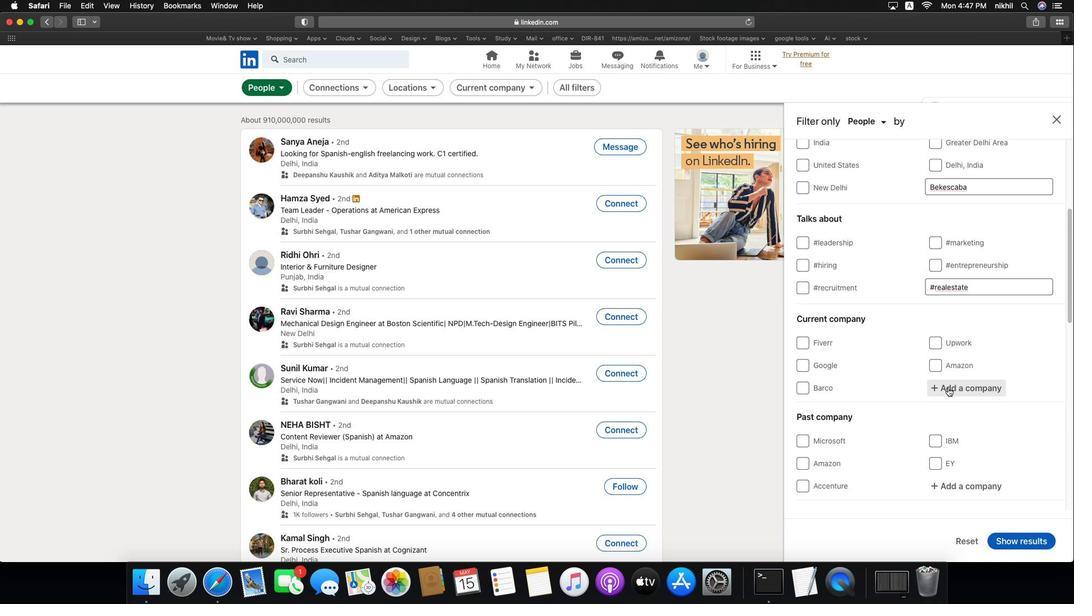 
Action: Mouse scrolled (875, 343) with delta (-32, -29)
Screenshot: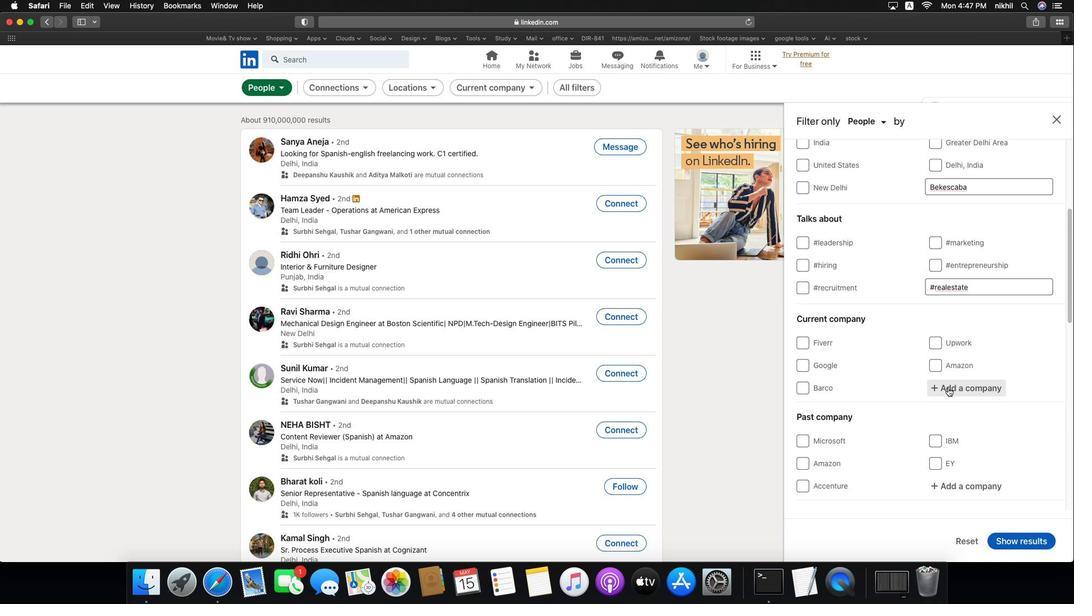 
Action: Mouse scrolled (875, 343) with delta (-32, -29)
Screenshot: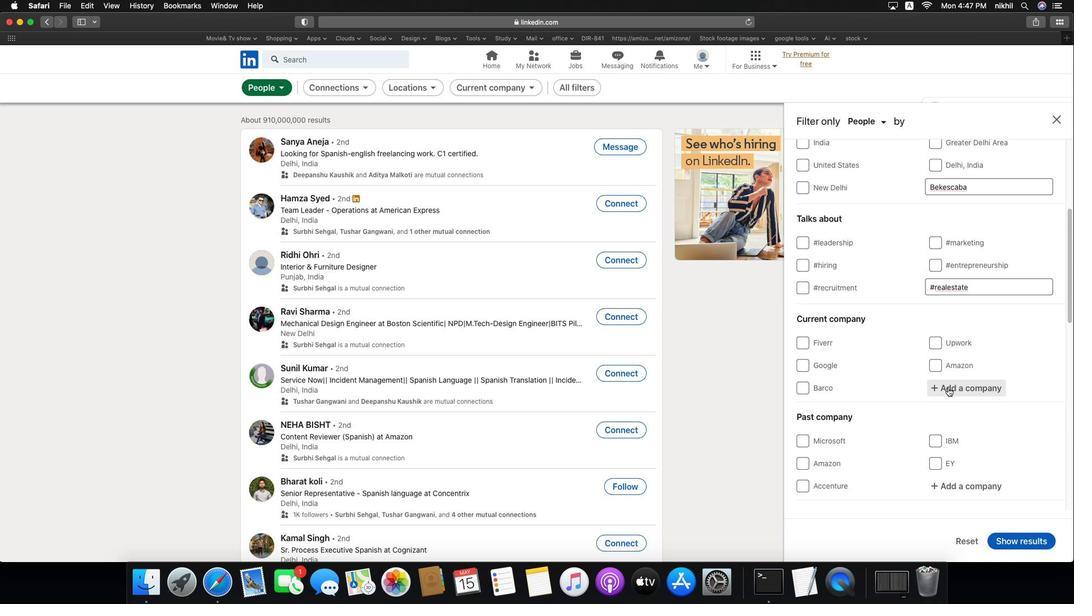 
Action: Mouse moved to (978, 381)
Screenshot: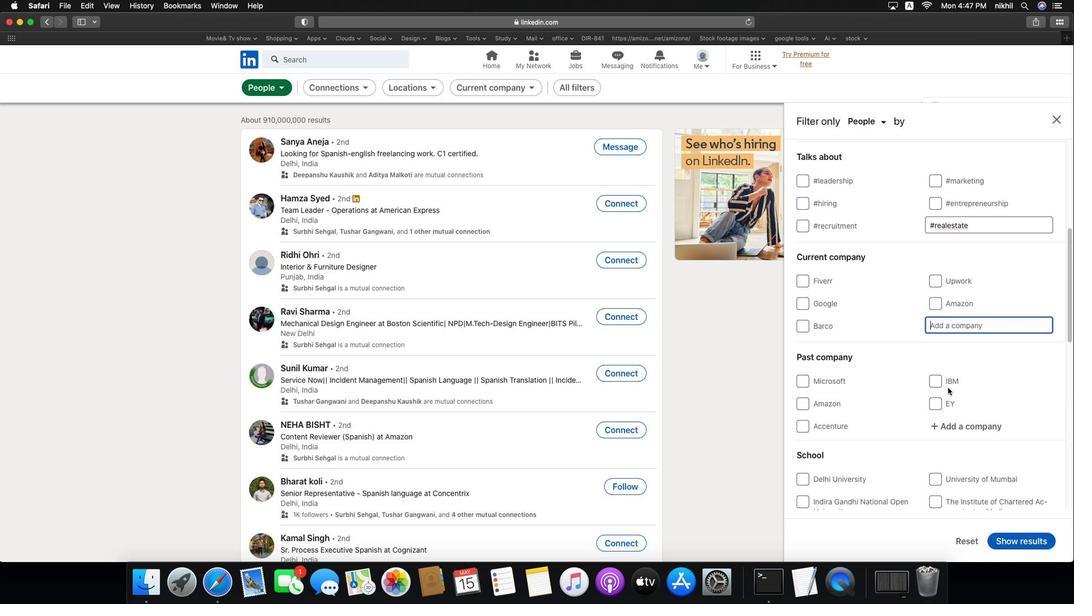 
Action: Mouse pressed left at (978, 381)
Screenshot: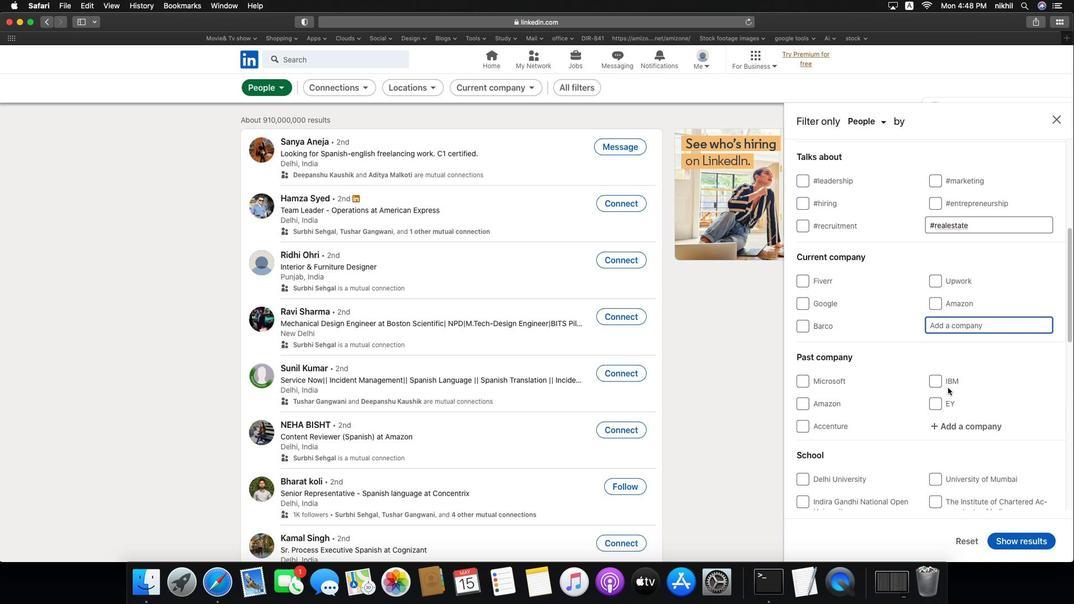 
Action: Key pressed Key.caps_lock'S'Key.caps_lock'n''o'
Screenshot: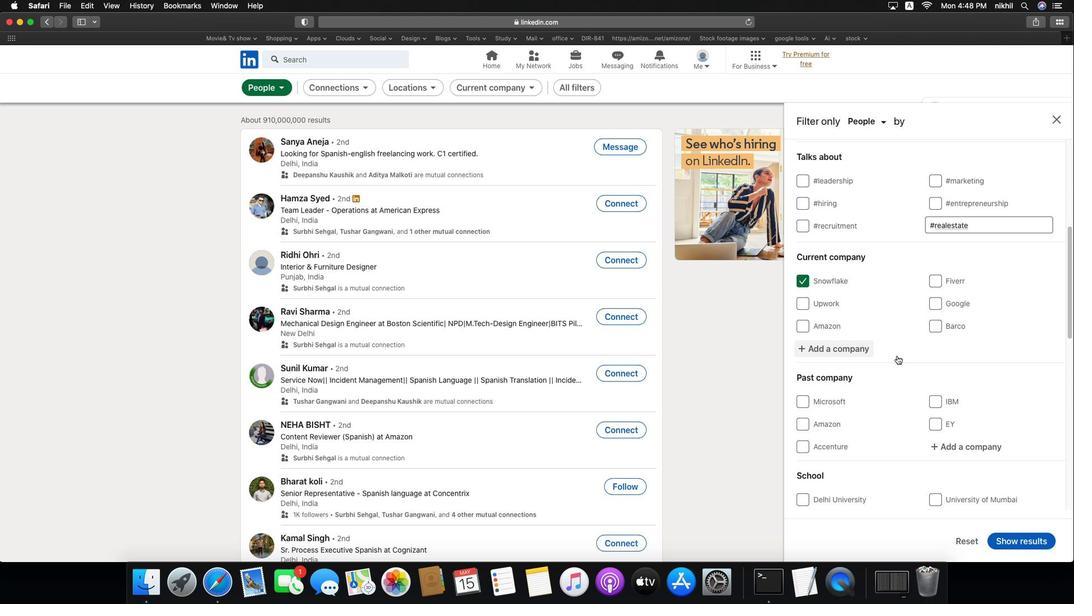 
Action: Mouse moved to (924, 346)
Screenshot: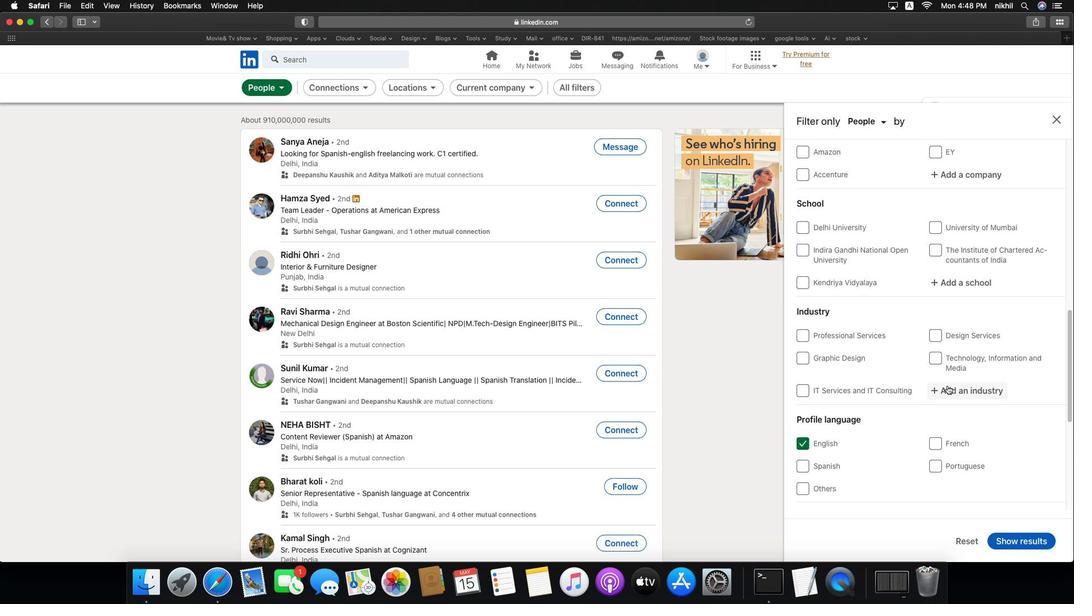 
Action: Mouse pressed left at (924, 346)
Screenshot: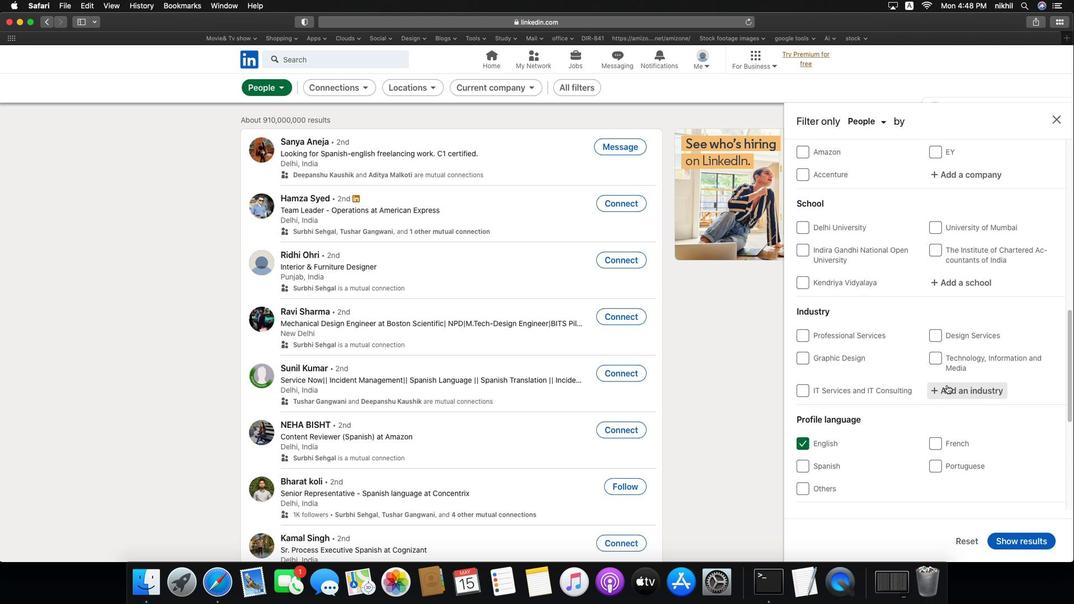 
Action: Mouse scrolled (924, 346) with delta (-32, -33)
Screenshot: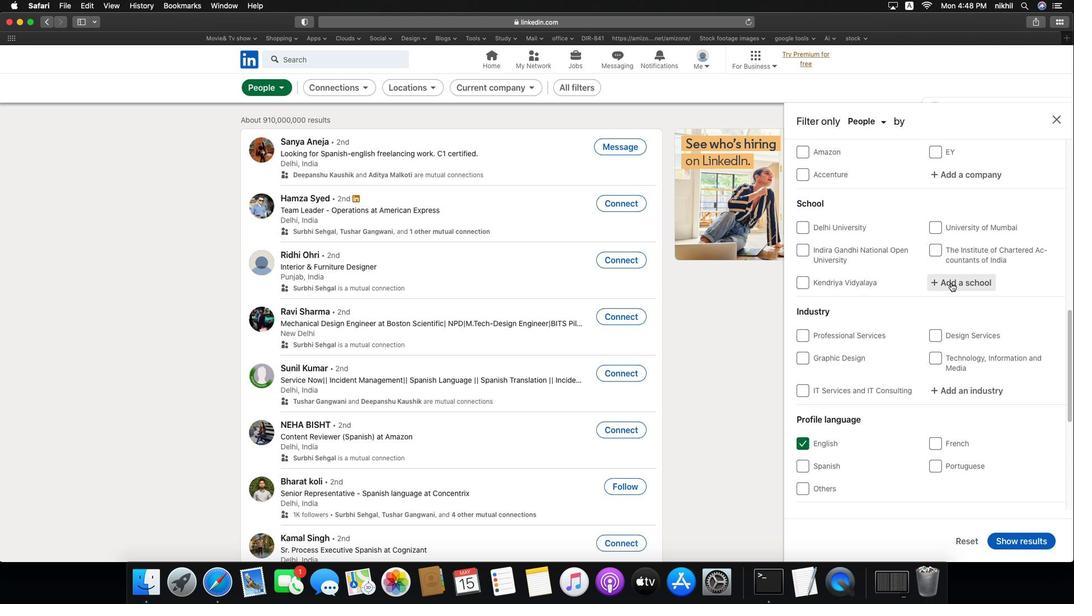 
Action: Mouse scrolled (924, 346) with delta (-32, -33)
Screenshot: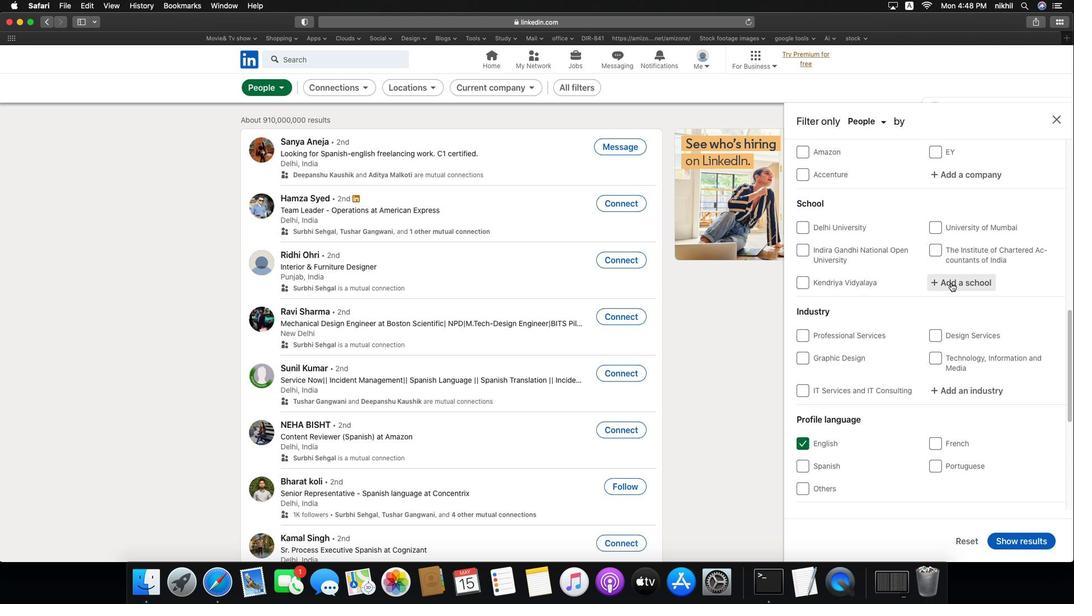 
Action: Mouse scrolled (924, 346) with delta (-32, -34)
Screenshot: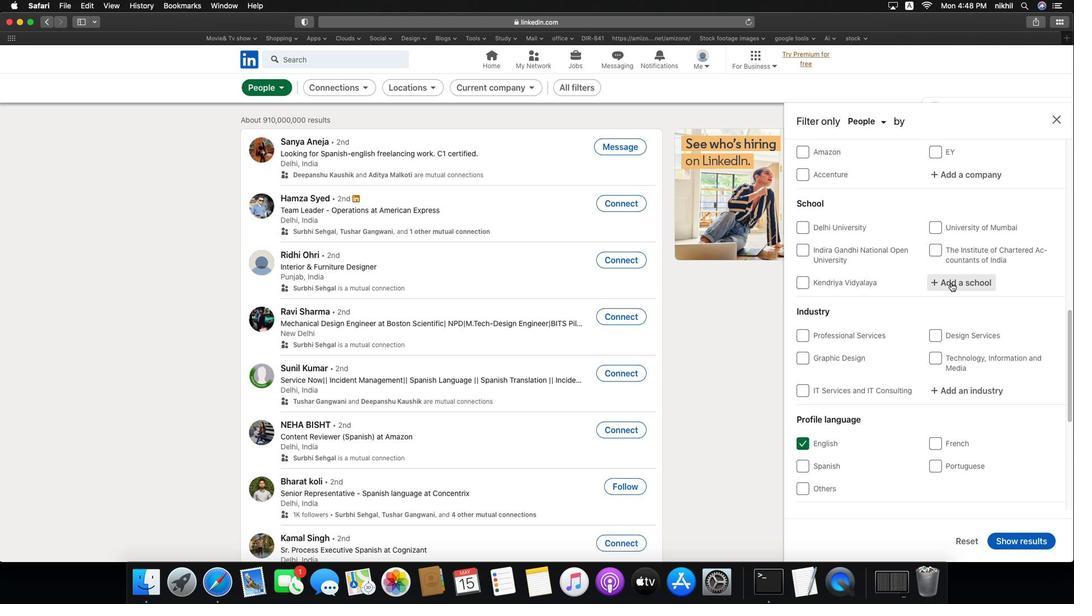 
Action: Mouse scrolled (924, 346) with delta (-32, -33)
Screenshot: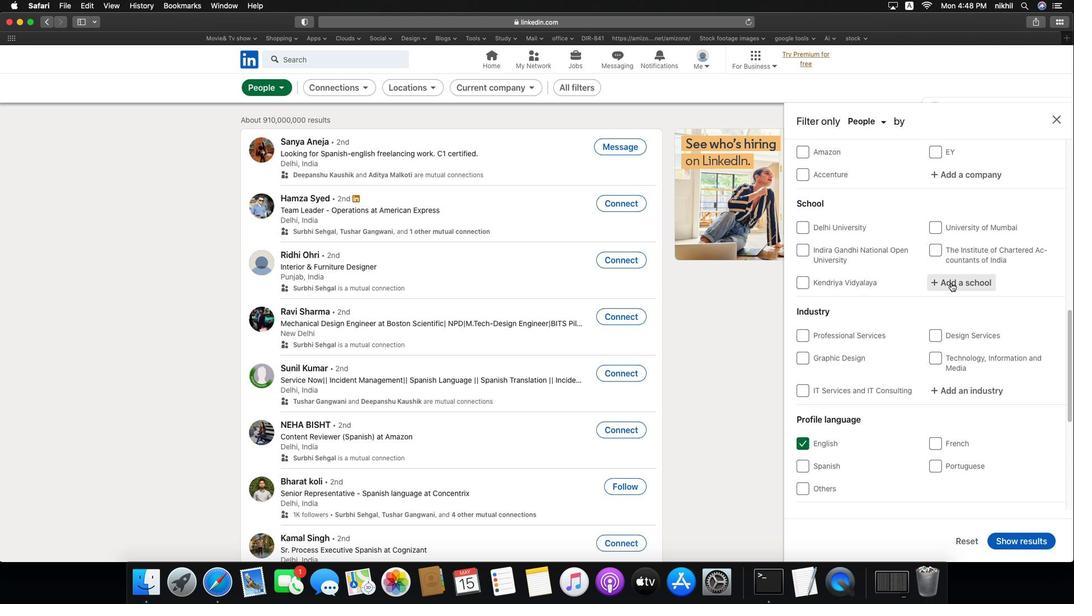 
Action: Mouse scrolled (924, 346) with delta (-32, -33)
Screenshot: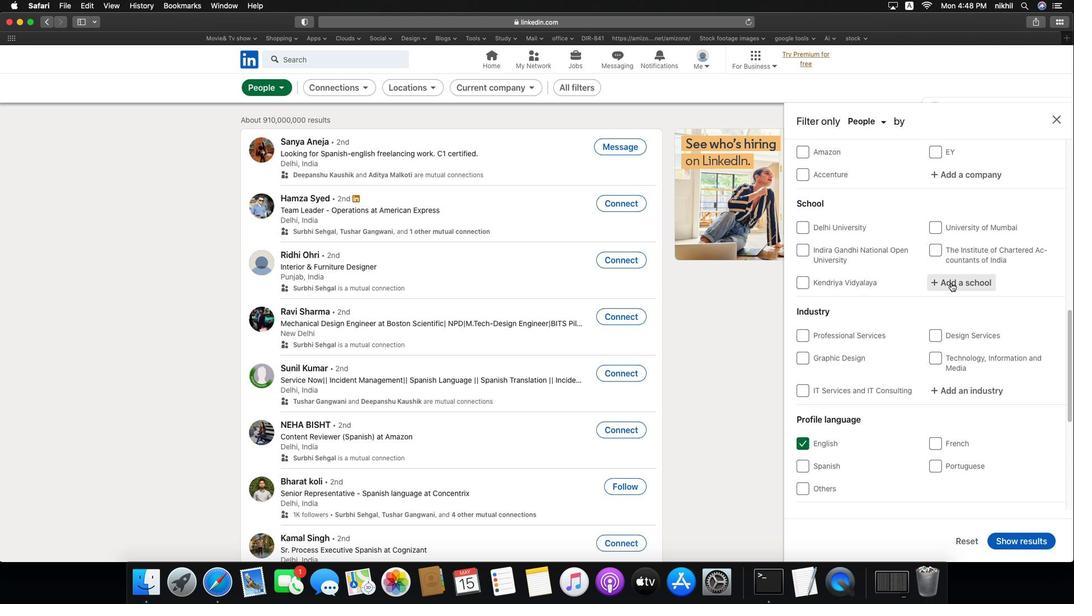 
Action: Mouse scrolled (924, 346) with delta (-32, -34)
Screenshot: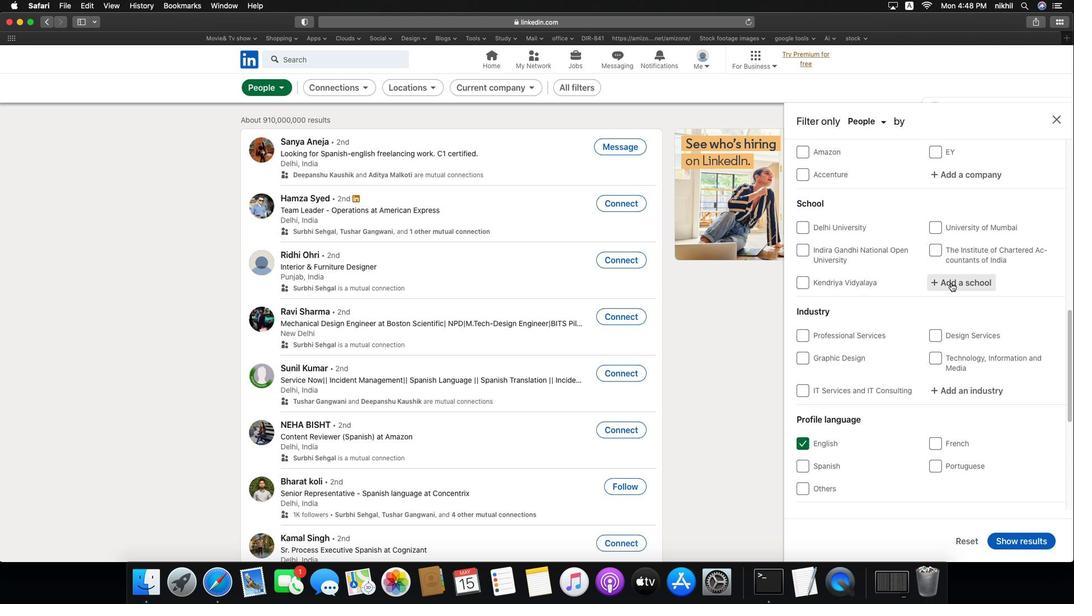 
Action: Mouse scrolled (924, 346) with delta (-32, -34)
Screenshot: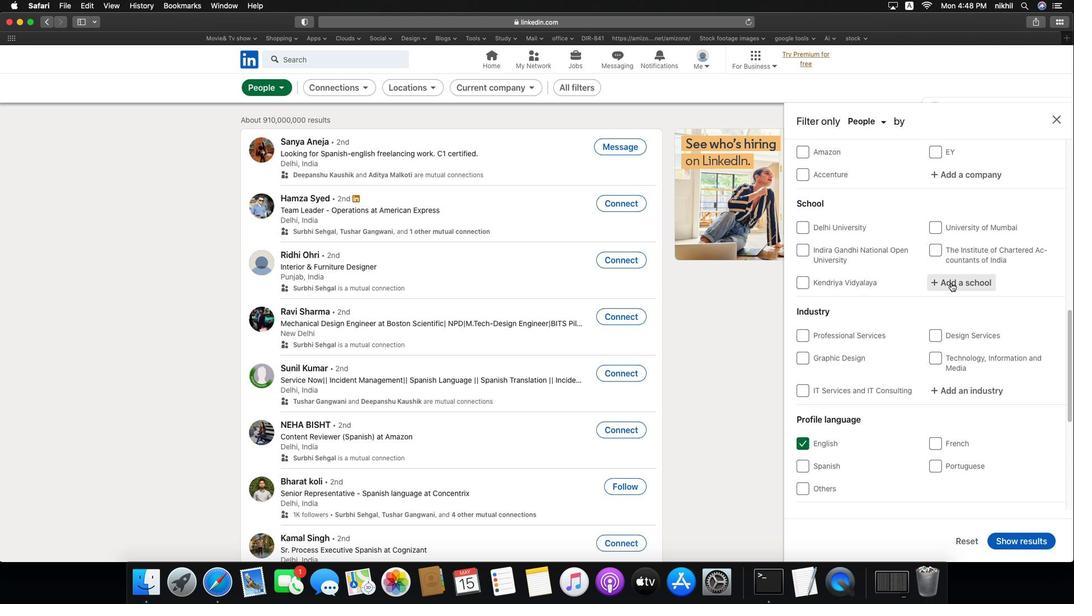 
Action: Mouse moved to (981, 268)
Screenshot: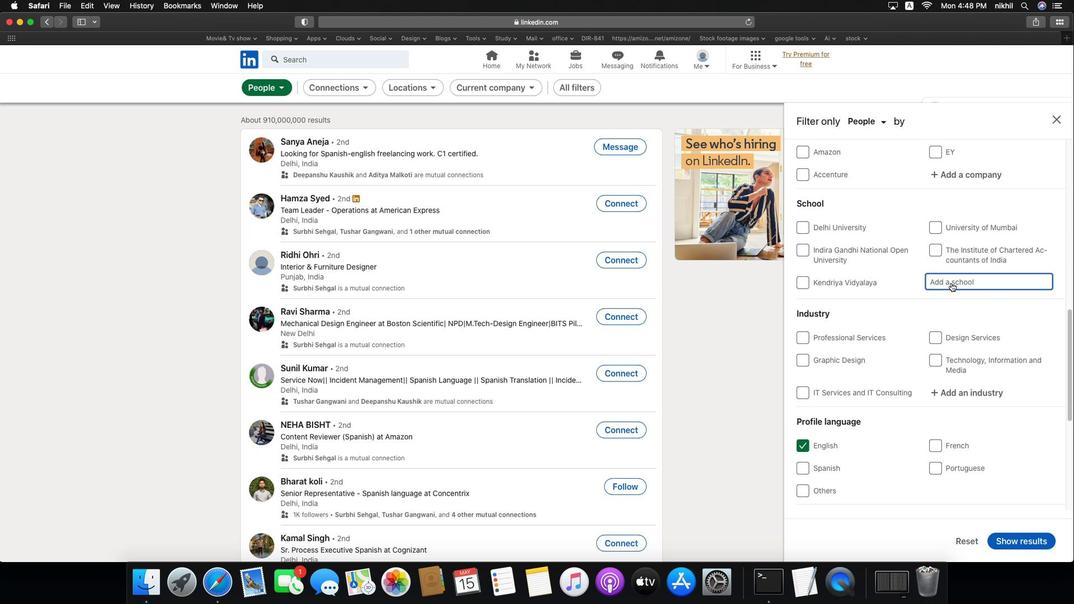 
Action: Mouse pressed left at (981, 268)
Screenshot: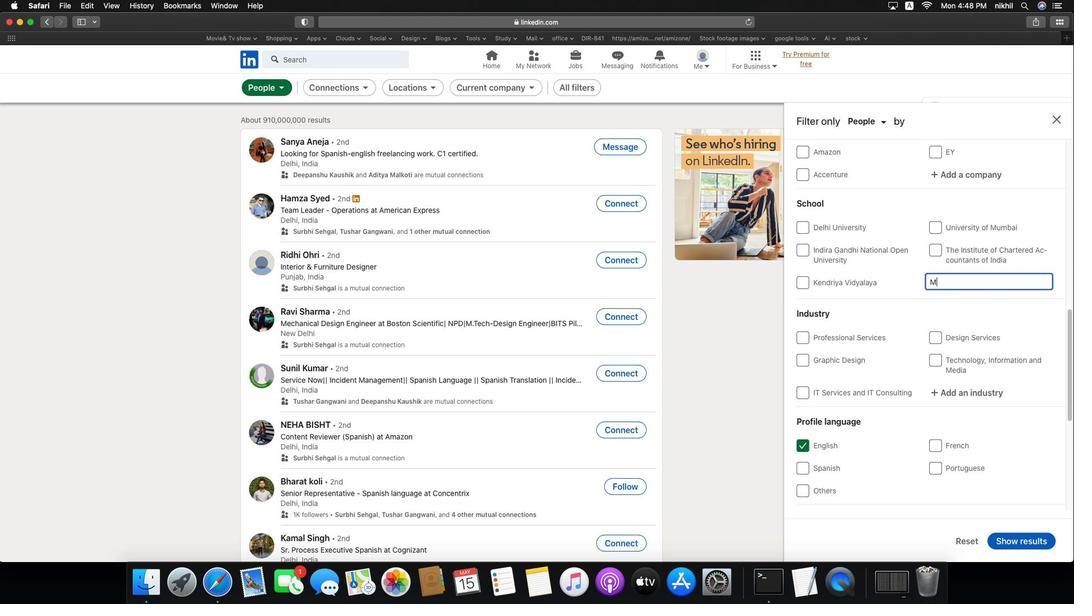 
Action: Key pressed Key.caps_lock'M'Key.caps_lock'a''d''r''a''s'
Screenshot: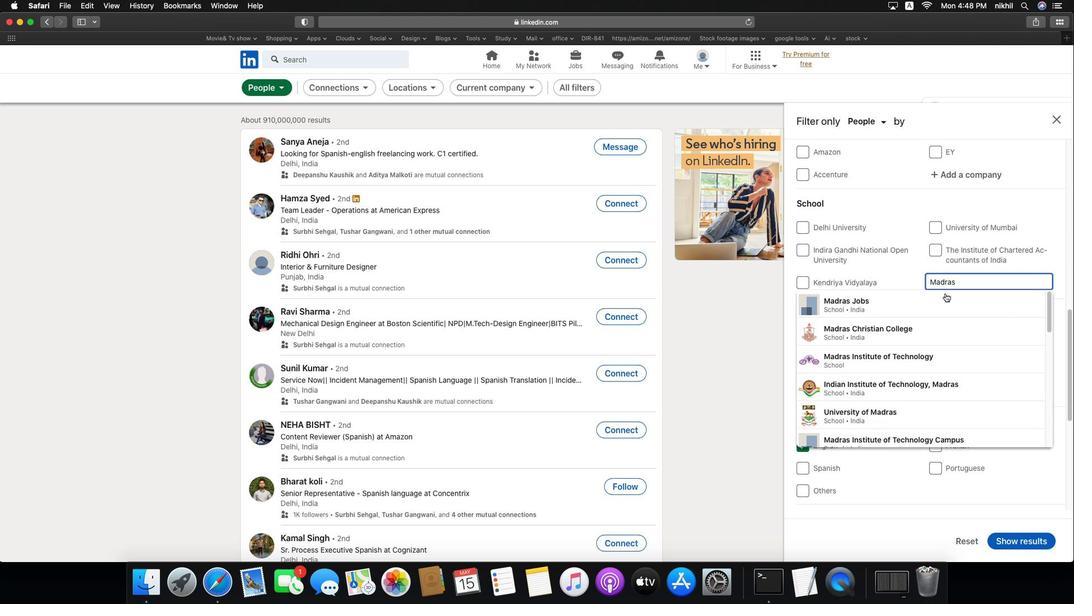 
Action: Mouse moved to (941, 321)
Screenshot: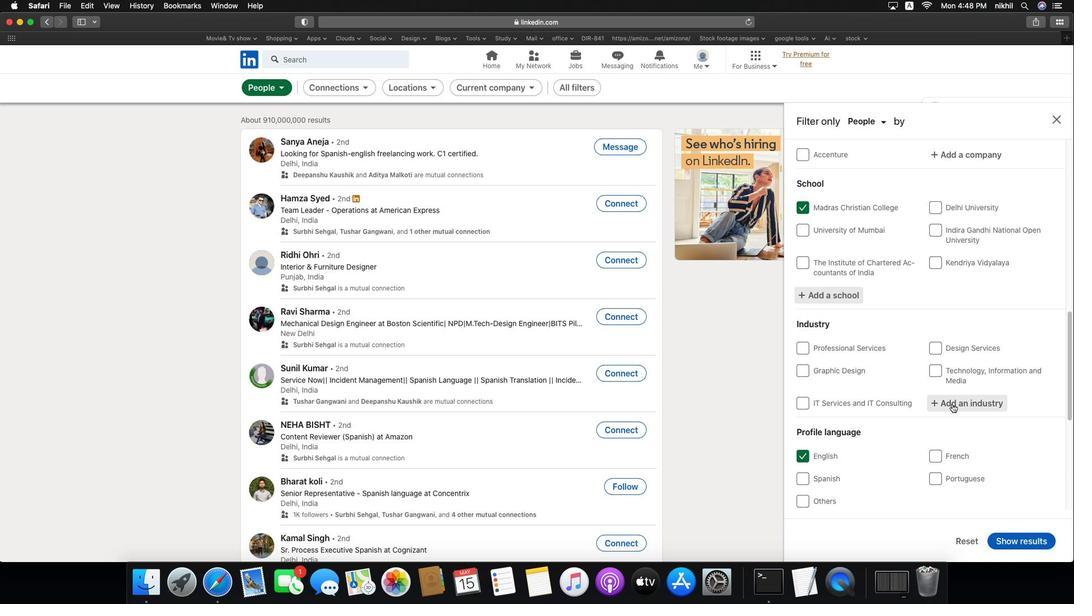 
Action: Mouse pressed left at (941, 321)
Screenshot: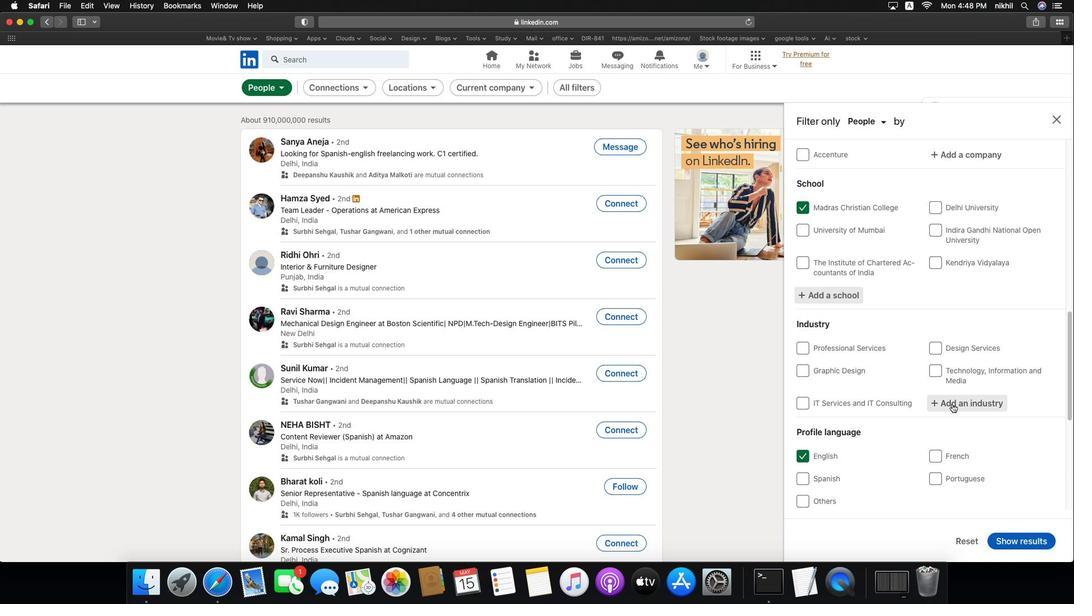 
Action: Mouse scrolled (941, 321) with delta (-32, -33)
Screenshot: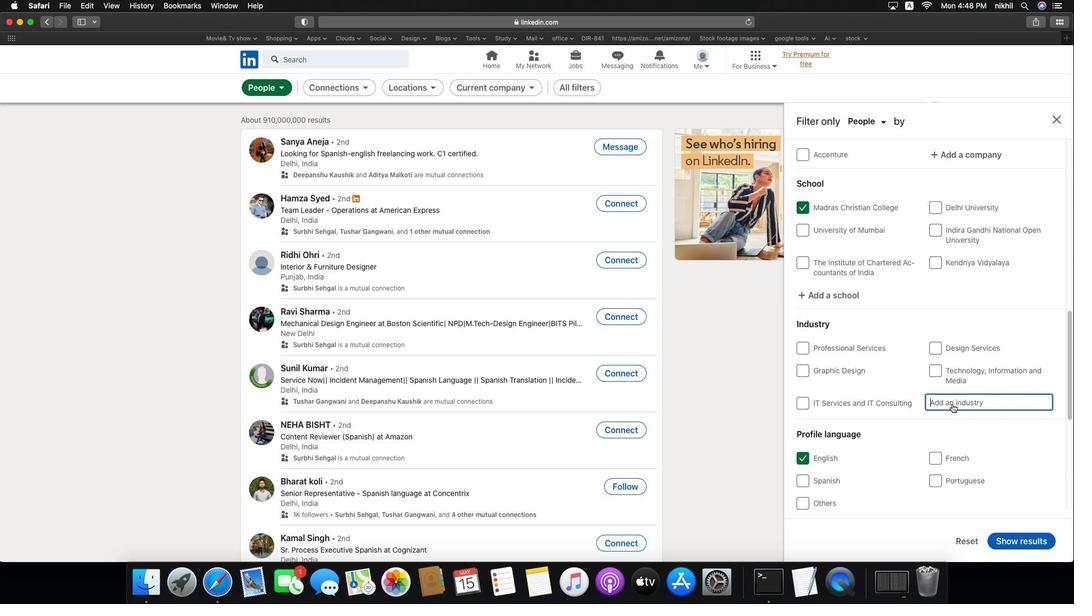 
Action: Mouse scrolled (941, 321) with delta (-32, -33)
Screenshot: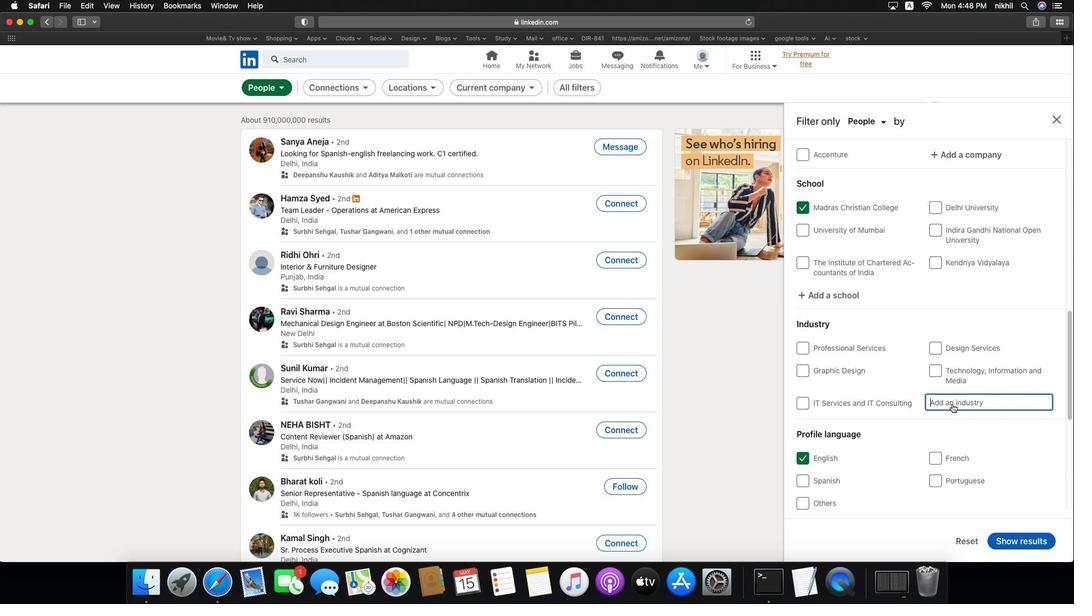 
Action: Mouse moved to (983, 397)
Screenshot: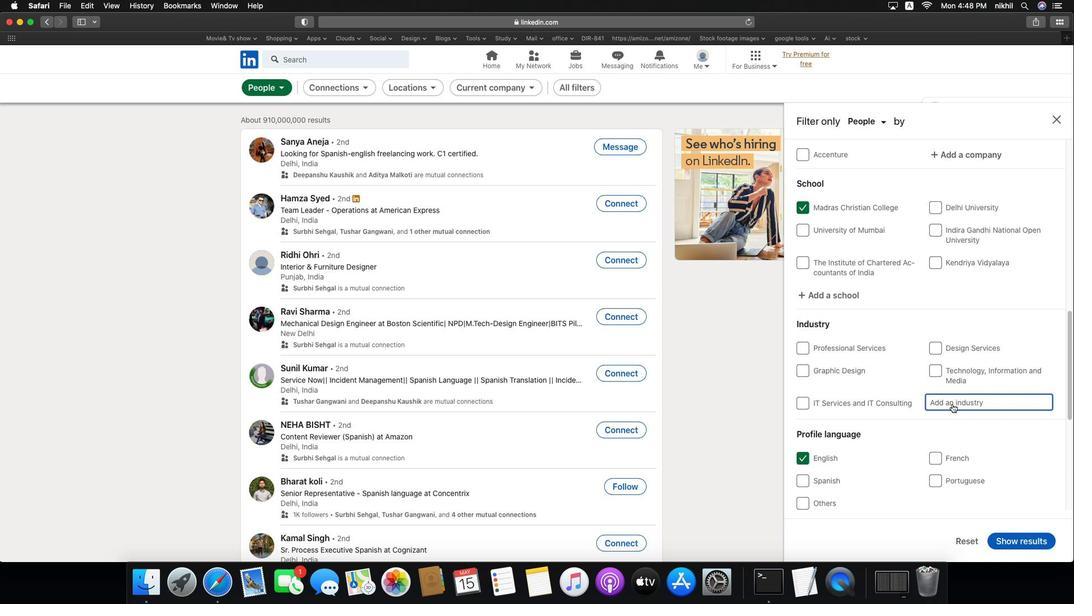 
Action: Mouse pressed left at (983, 397)
Screenshot: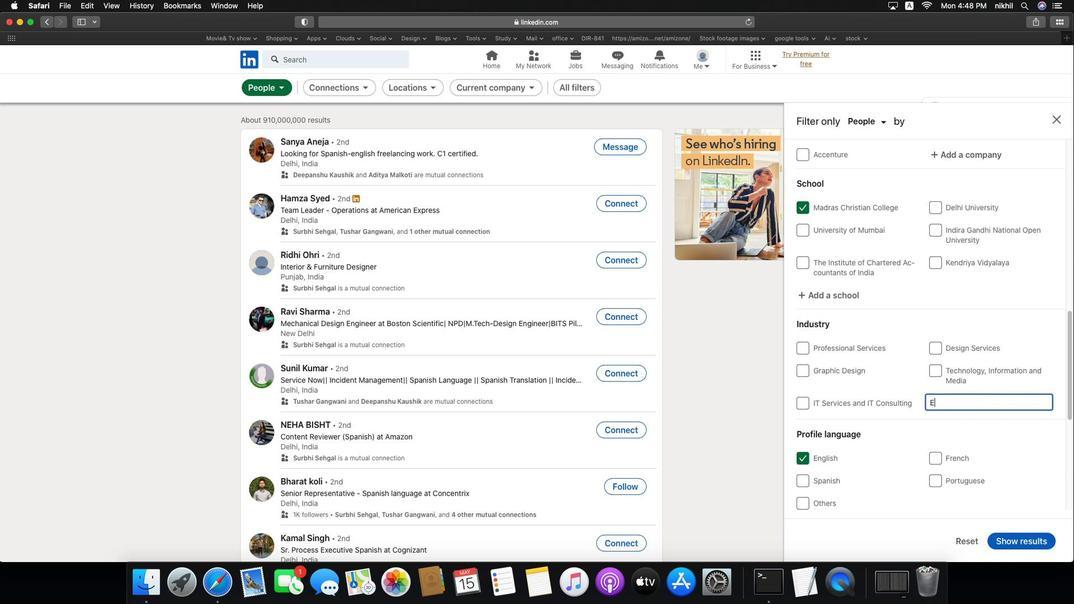 
Action: Key pressed Key.caps_lock'E''-''L'
Screenshot: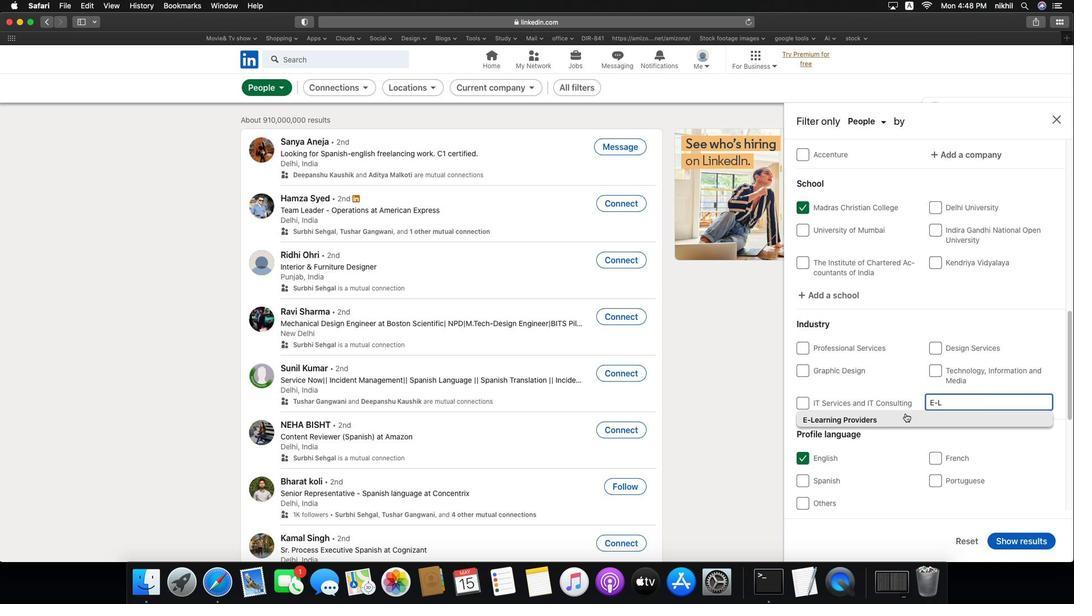 
Action: Mouse moved to (932, 408)
Screenshot: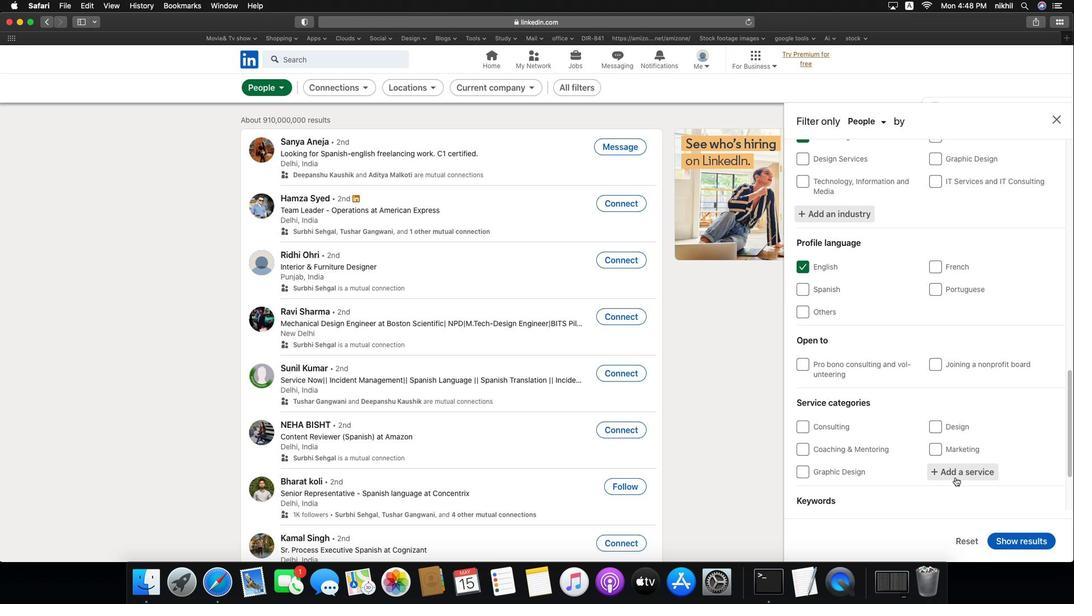 
Action: Mouse pressed left at (932, 408)
Screenshot: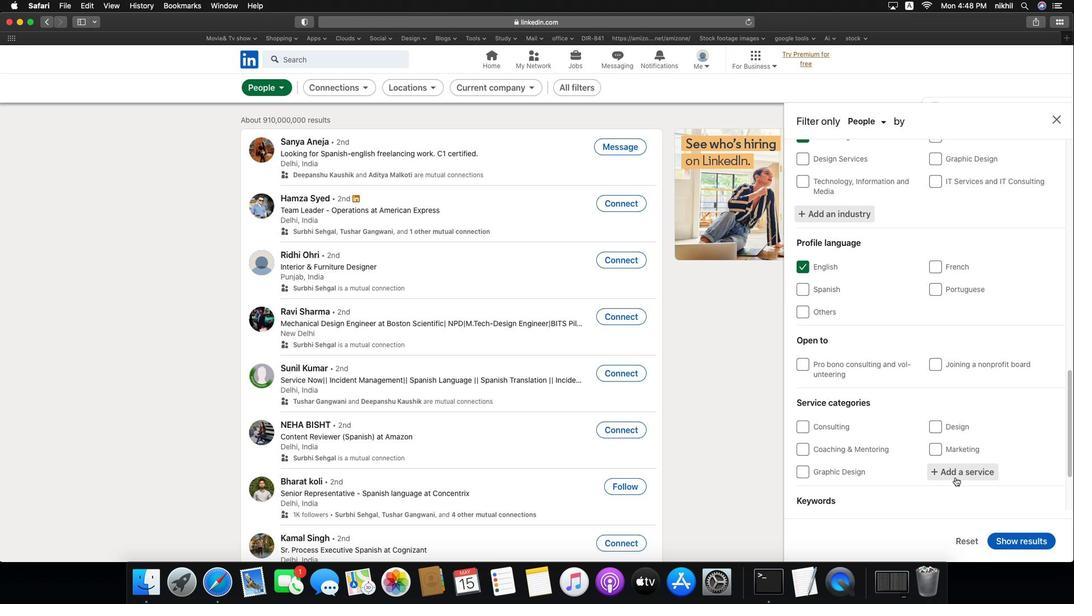 
Action: Mouse moved to (932, 408)
Screenshot: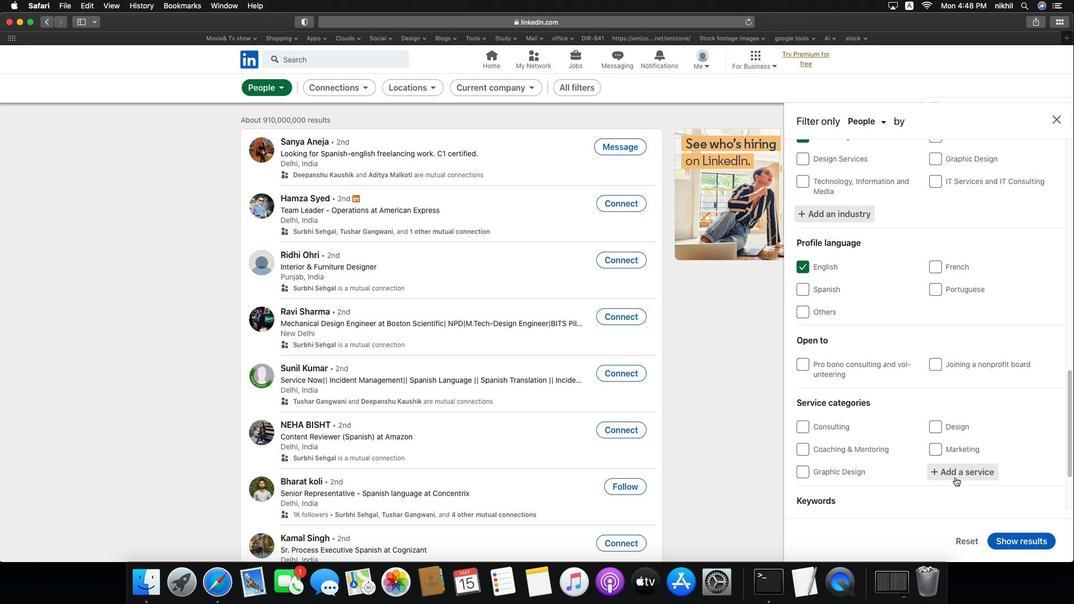 
Action: Mouse scrolled (932, 408) with delta (-32, -33)
Screenshot: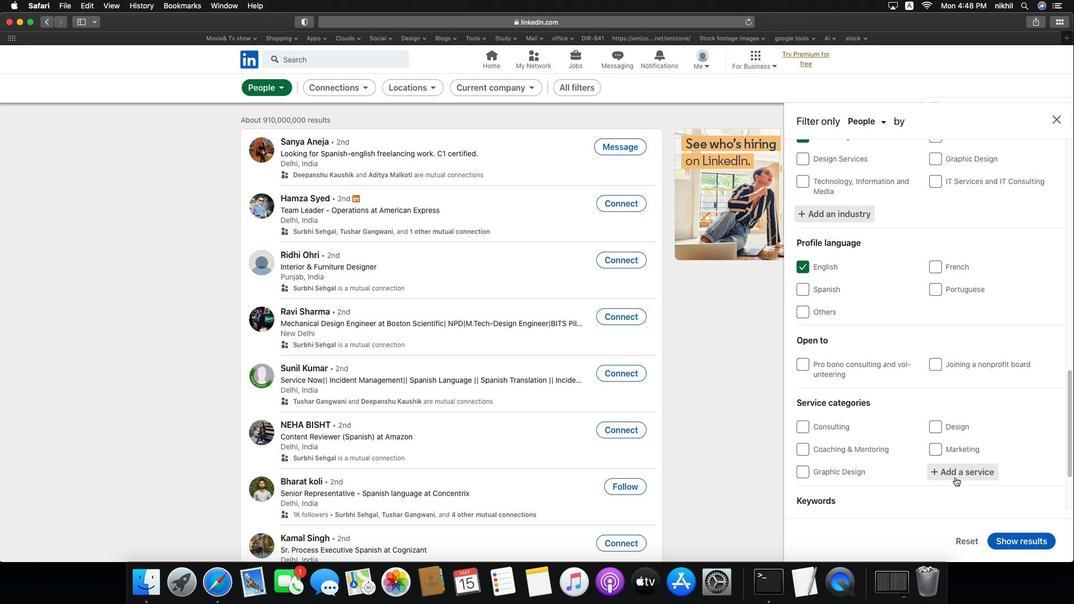 
Action: Mouse scrolled (932, 408) with delta (-32, -33)
Screenshot: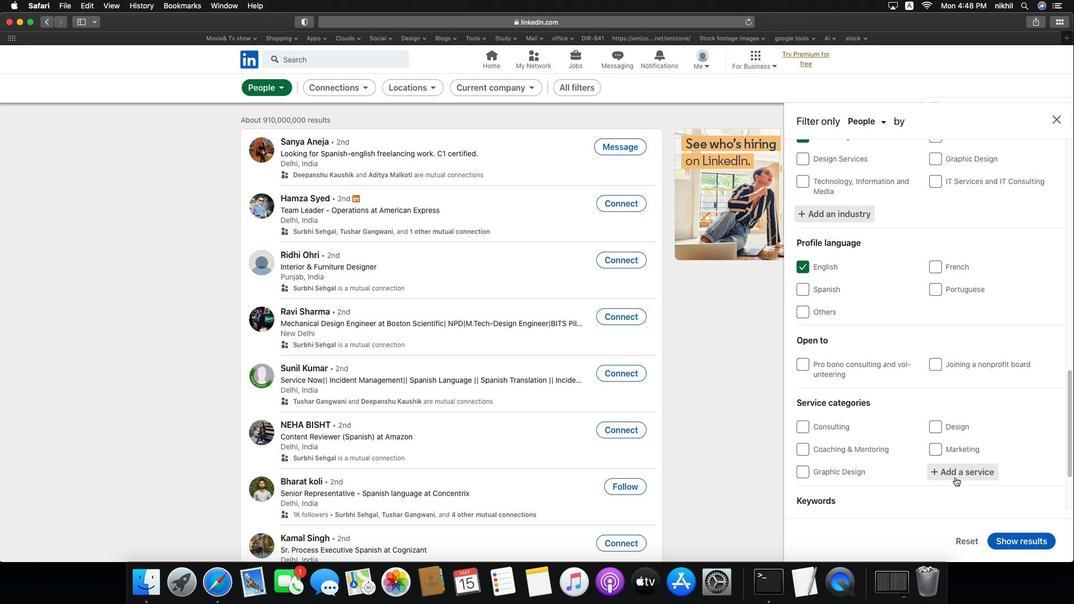
Action: Mouse scrolled (932, 408) with delta (-32, -34)
Screenshot: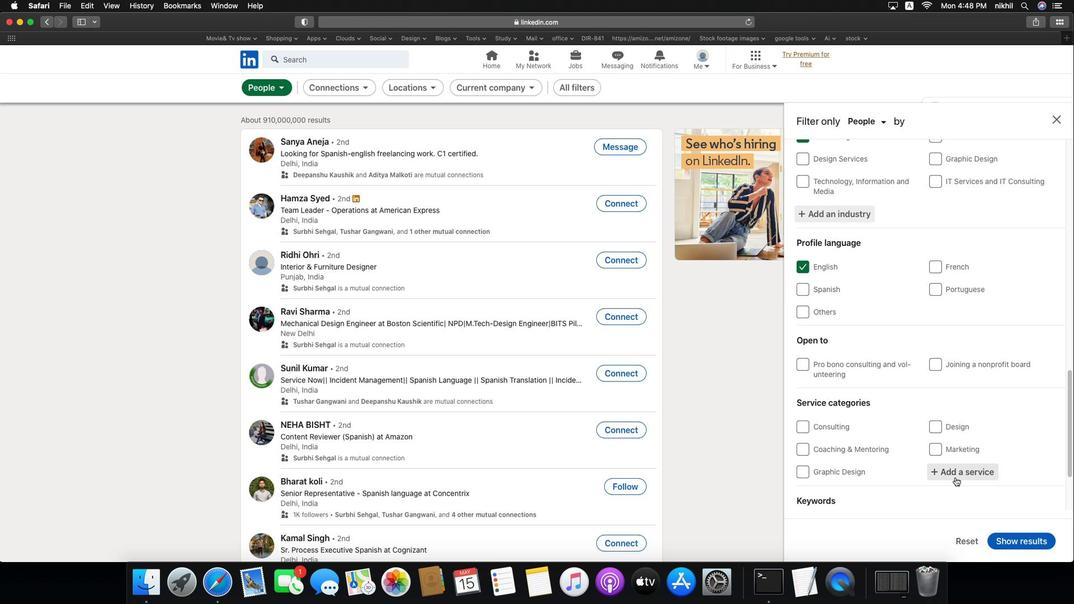 
Action: Mouse scrolled (932, 408) with delta (-32, -34)
Screenshot: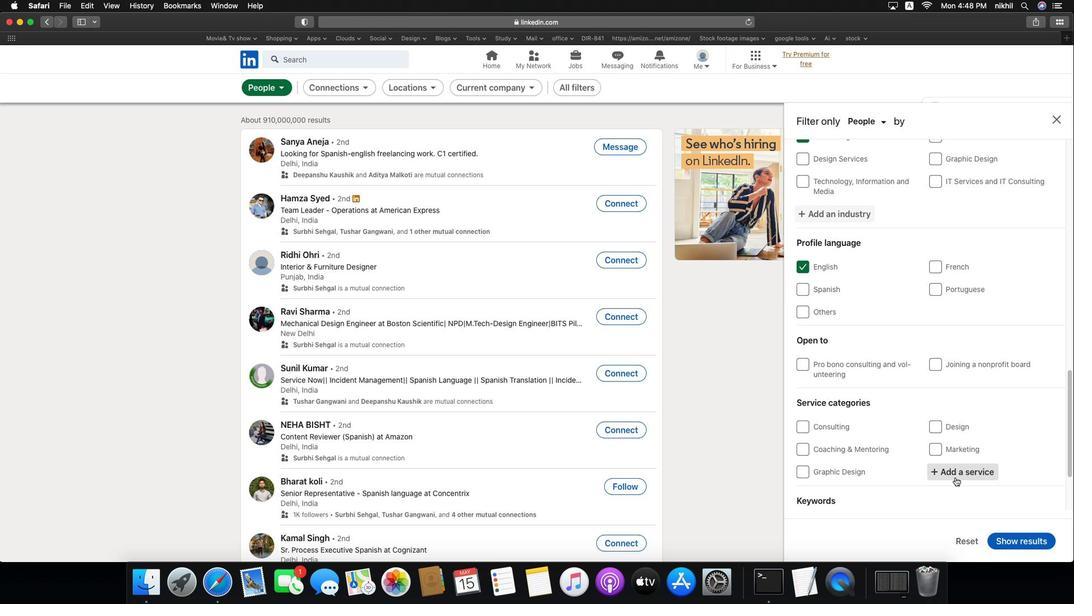 
Action: Mouse scrolled (932, 408) with delta (-32, -33)
Screenshot: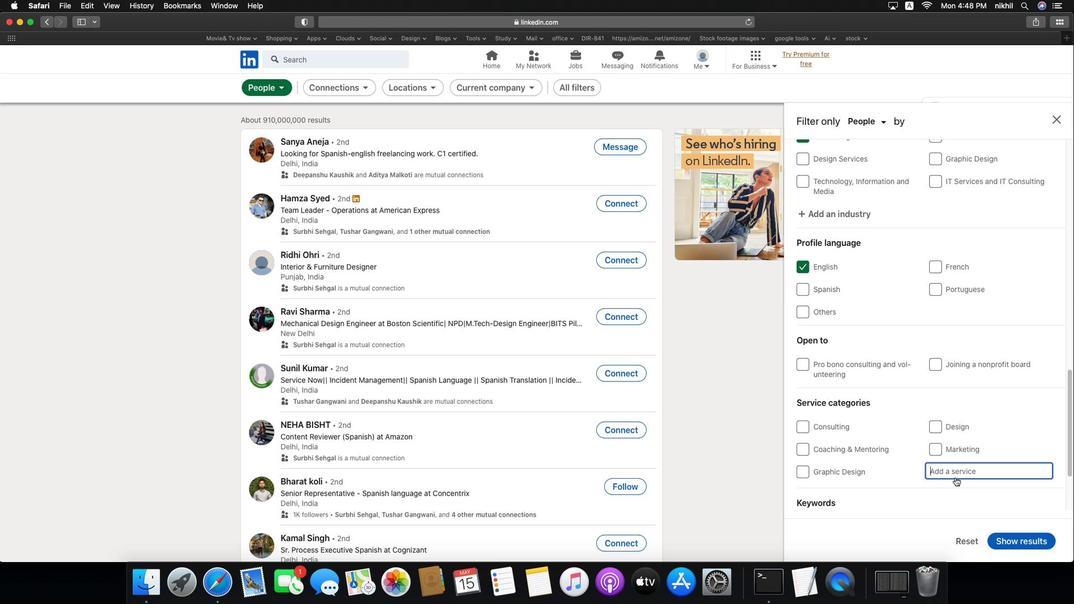 
Action: Mouse scrolled (932, 408) with delta (-32, -33)
Screenshot: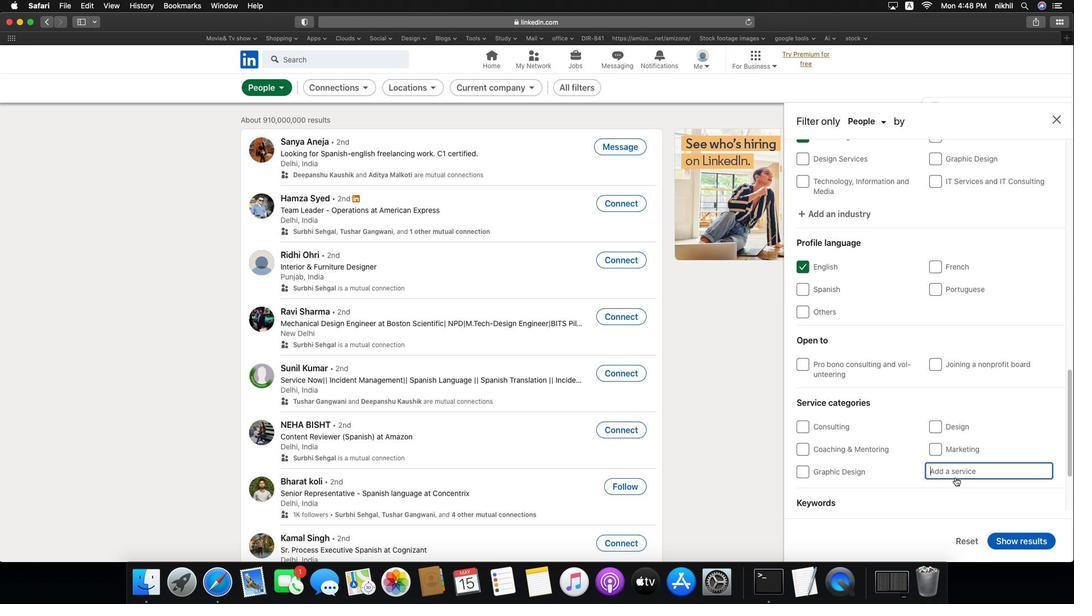
Action: Mouse moved to (986, 476)
Screenshot: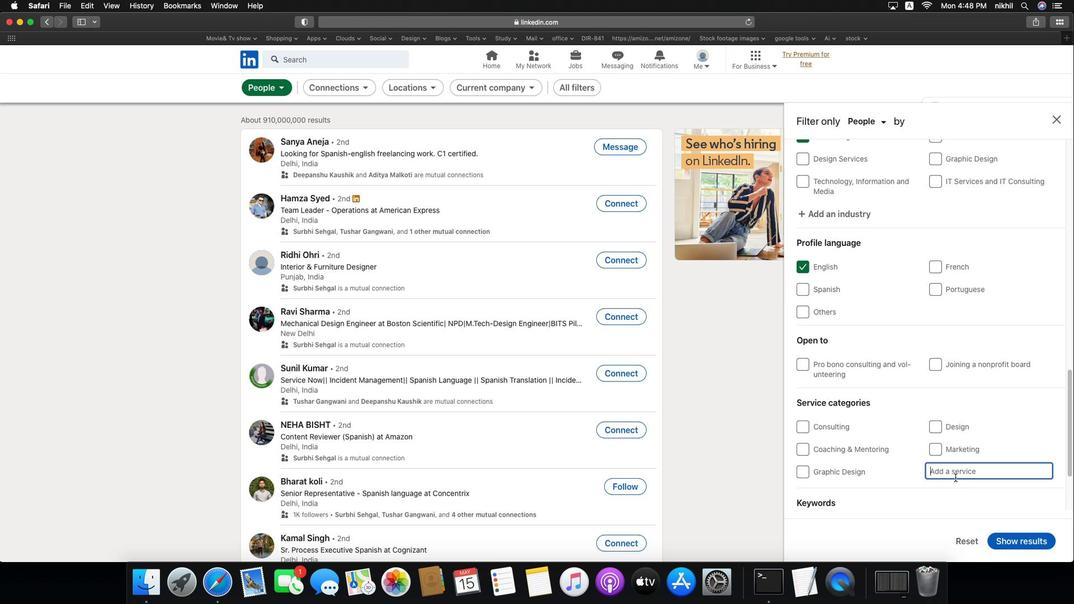 
Action: Mouse pressed left at (986, 476)
Screenshot: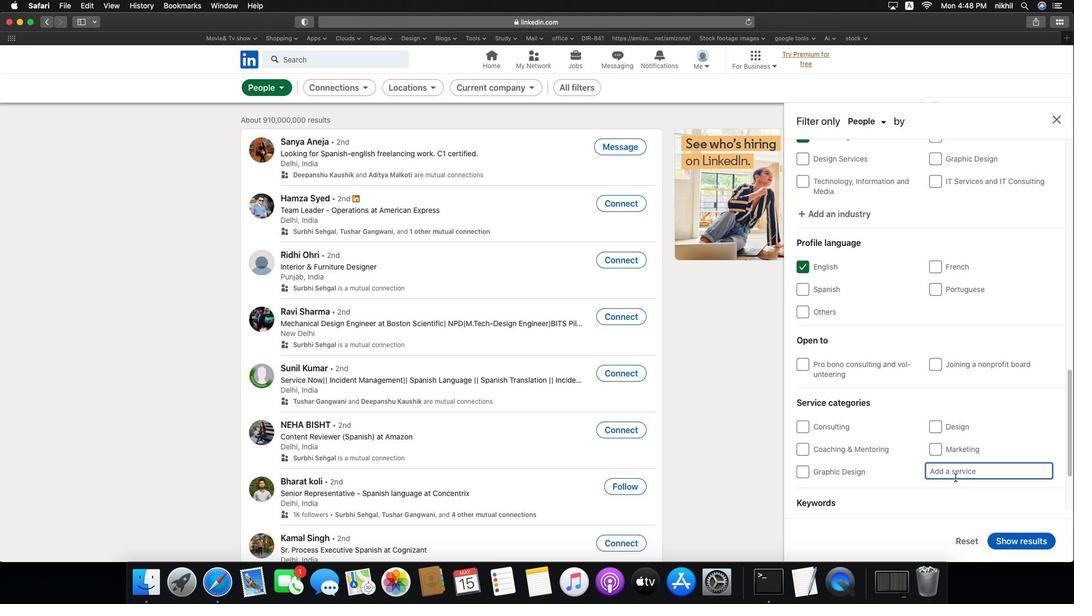 
Action: Key pressed Key.caps_lockKey.caps_lock'T'Key.caps_lock'y''p''i''n''g'
Screenshot: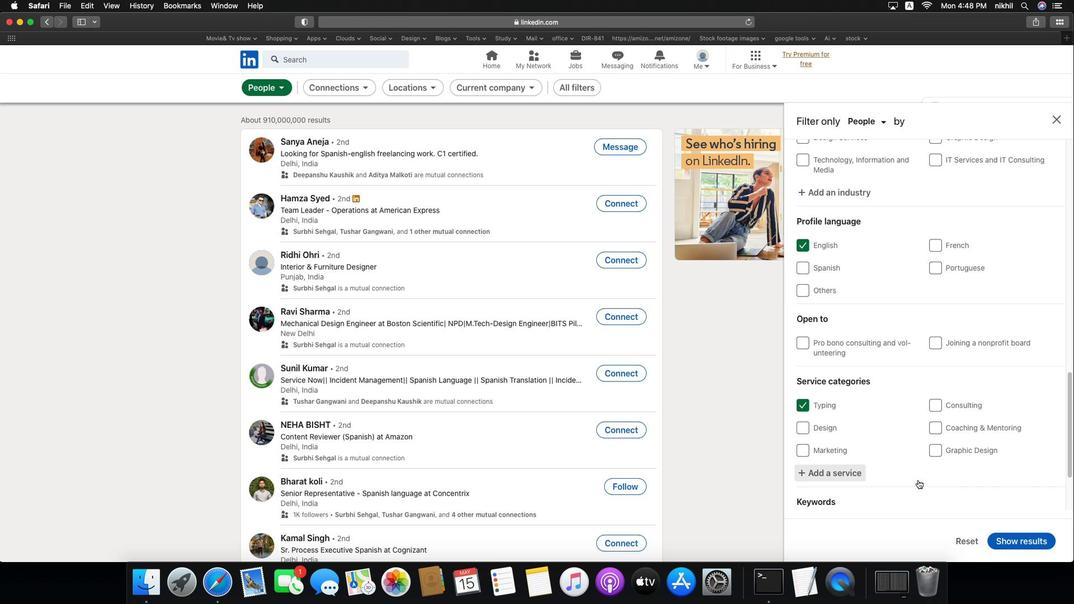 
Action: Mouse moved to (946, 479)
Screenshot: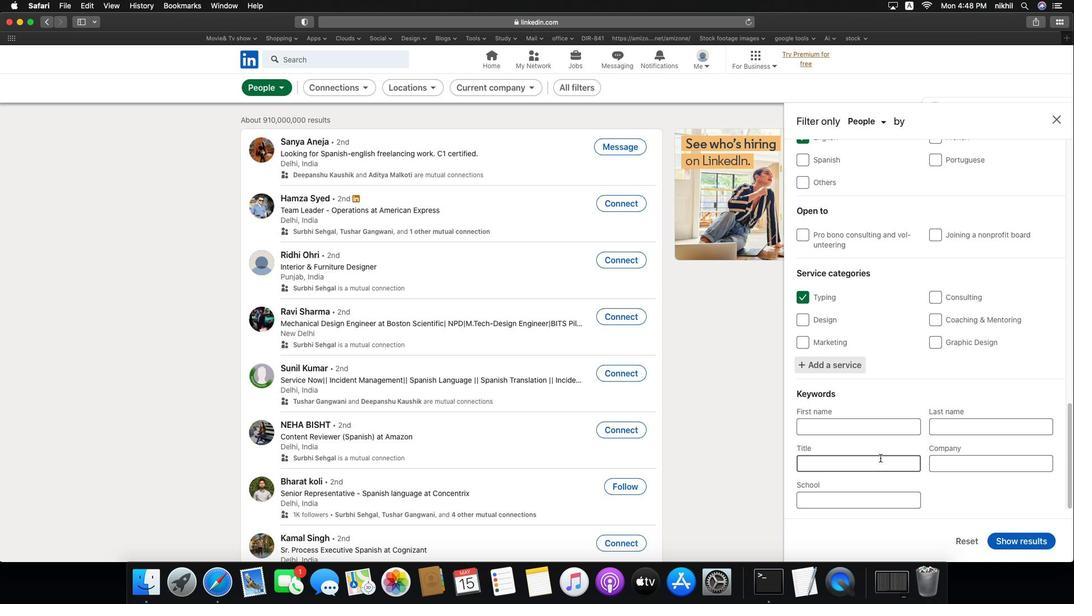 
Action: Mouse pressed left at (946, 479)
Screenshot: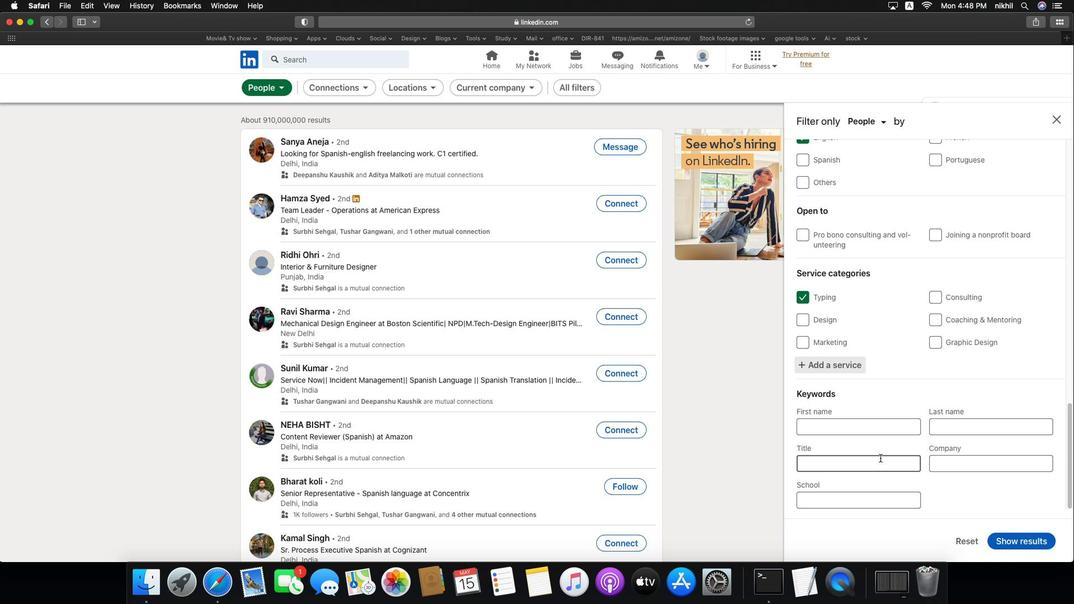 
Action: Mouse scrolled (946, 479) with delta (-32, -33)
Screenshot: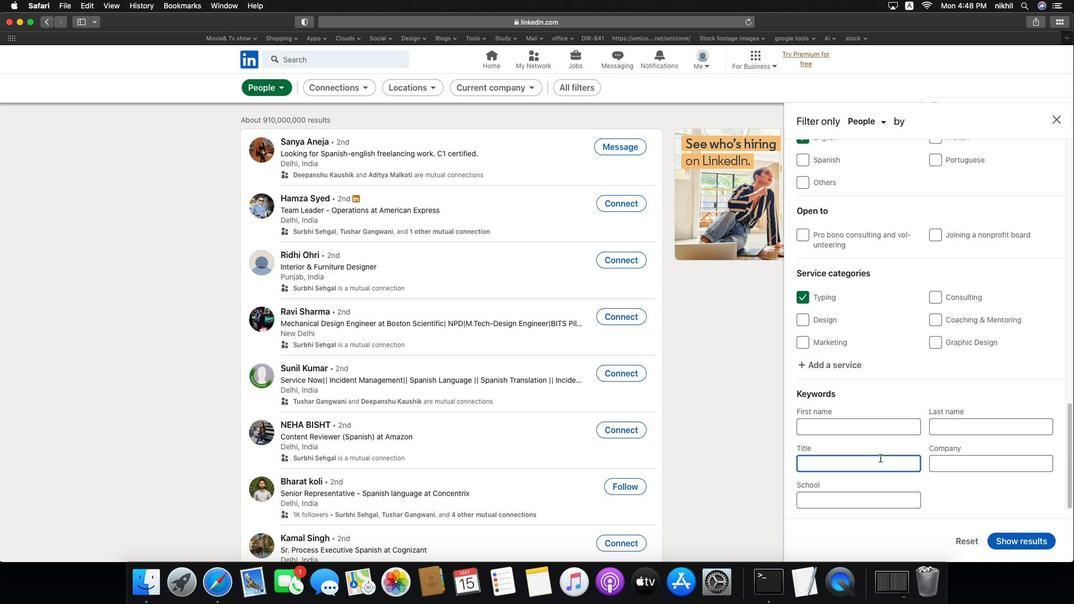 
Action: Mouse scrolled (946, 479) with delta (-32, -33)
Screenshot: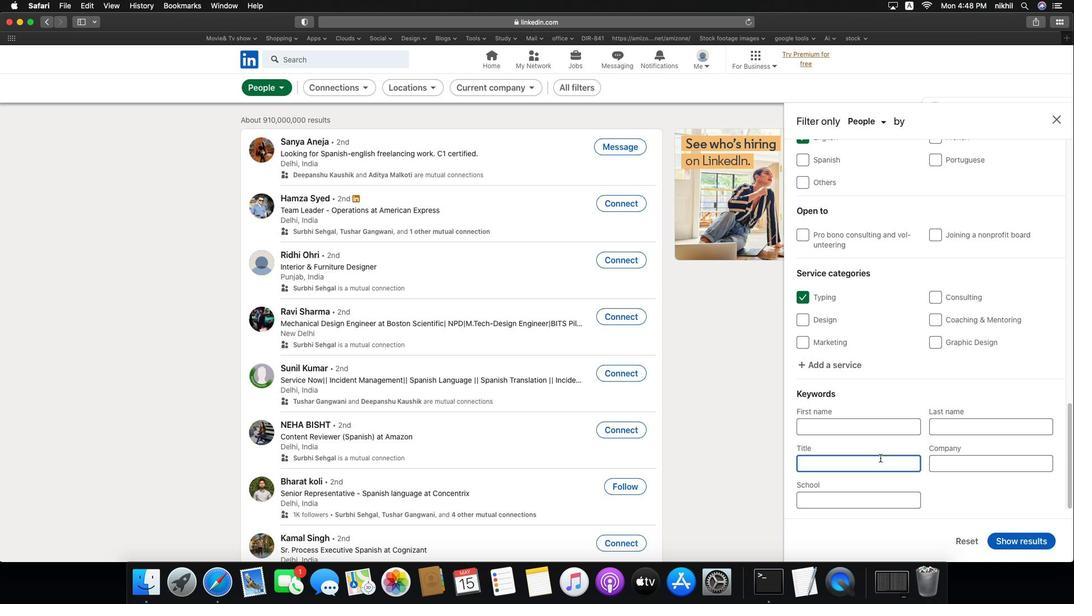 
Action: Mouse scrolled (946, 479) with delta (-32, -34)
Screenshot: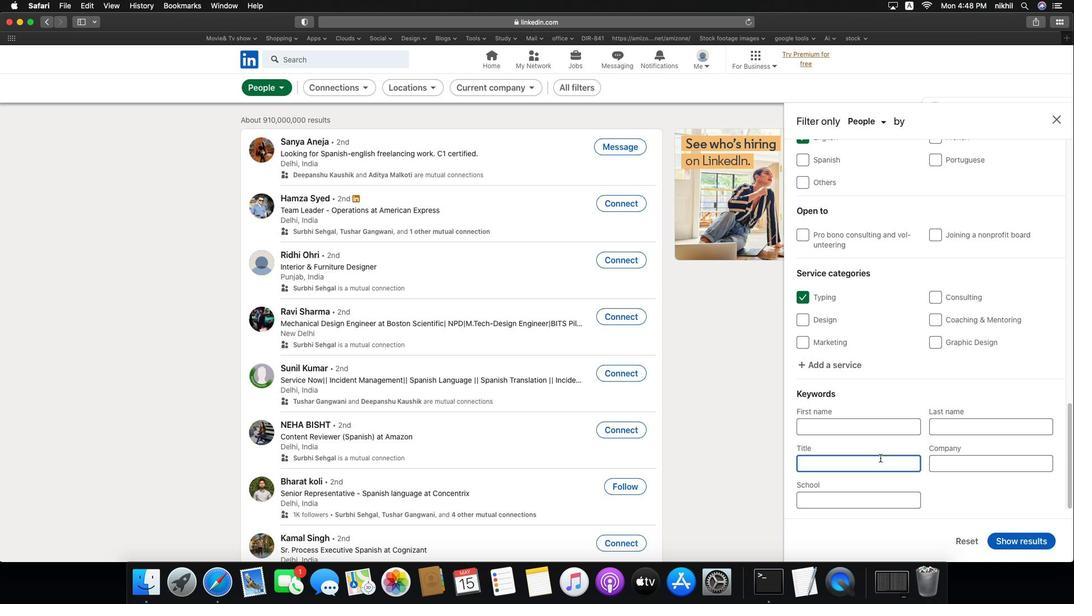 
Action: Mouse scrolled (946, 479) with delta (-32, -35)
Screenshot: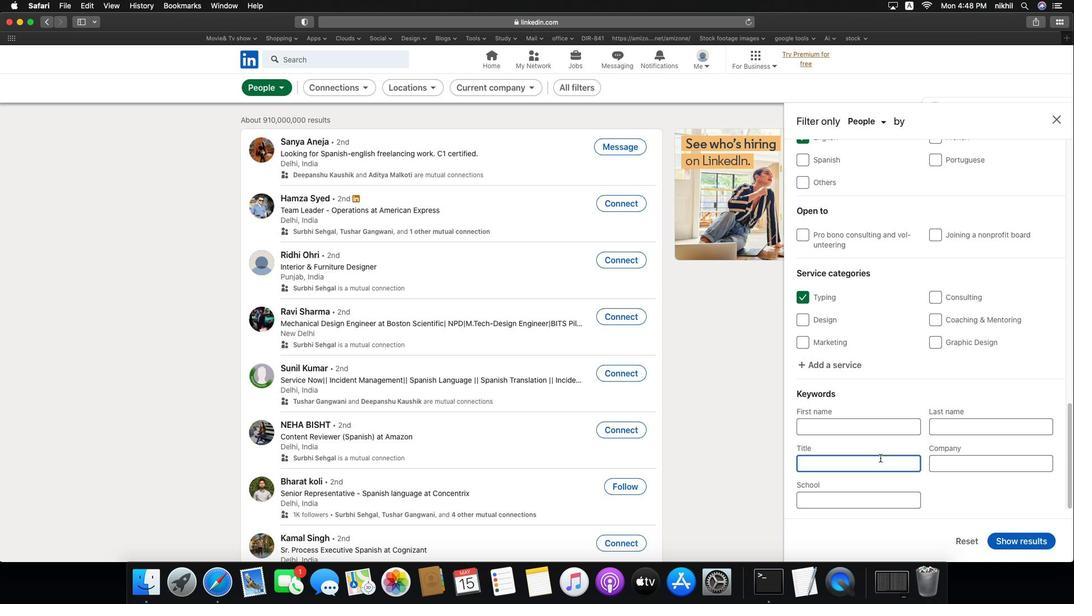 
Action: Mouse scrolled (946, 479) with delta (-32, -35)
Screenshot: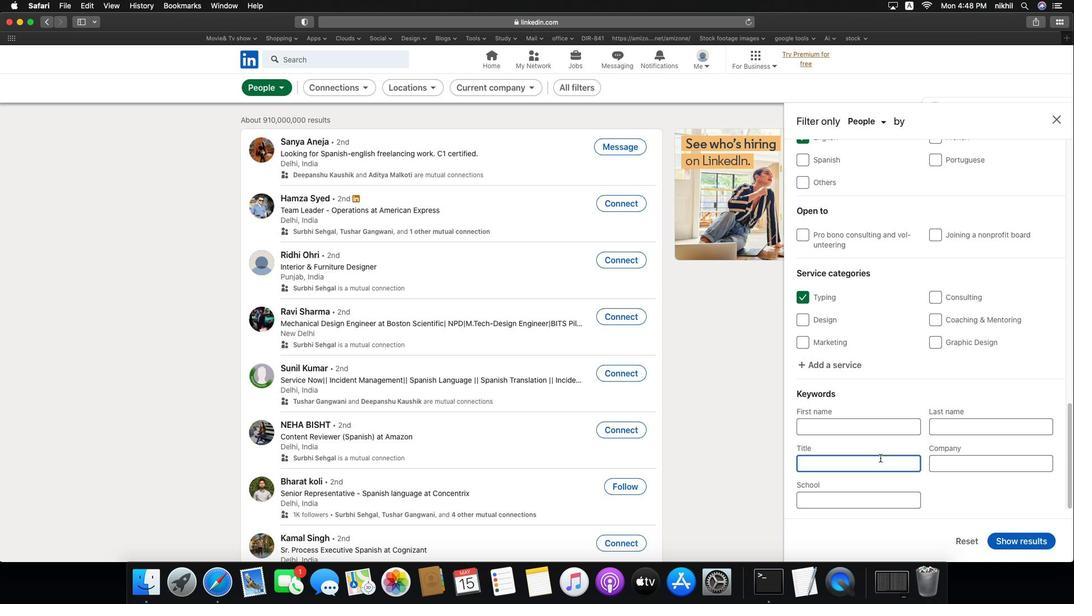 
Action: Mouse moved to (906, 456)
Screenshot: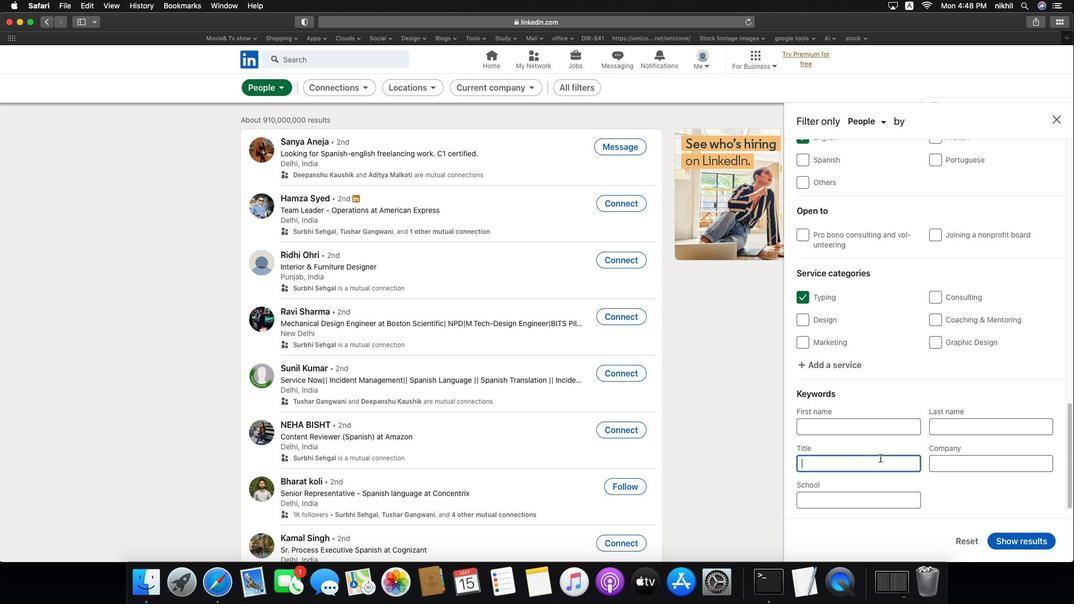 
Action: Mouse pressed left at (906, 456)
Screenshot: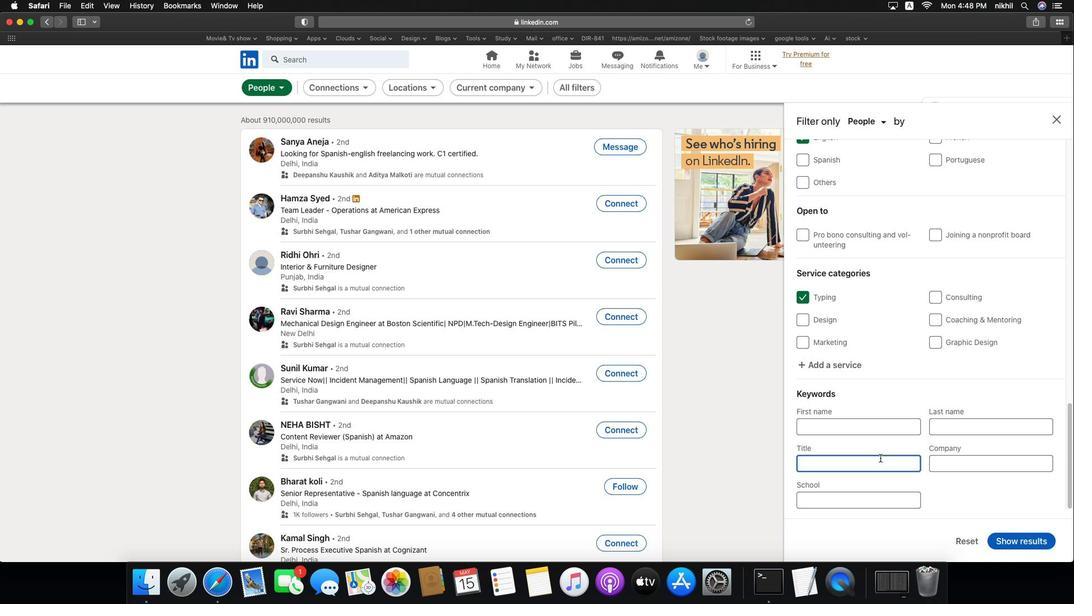 
Action: Key pressed Key.caps_lock'V'Key.caps_lock'e''c''h''i''c''a''l'Key.space'o''r'Key.spaceKey.caps_lock'E'Key.caps_lock'q''u''i''p''m''e''n''t'
Screenshot: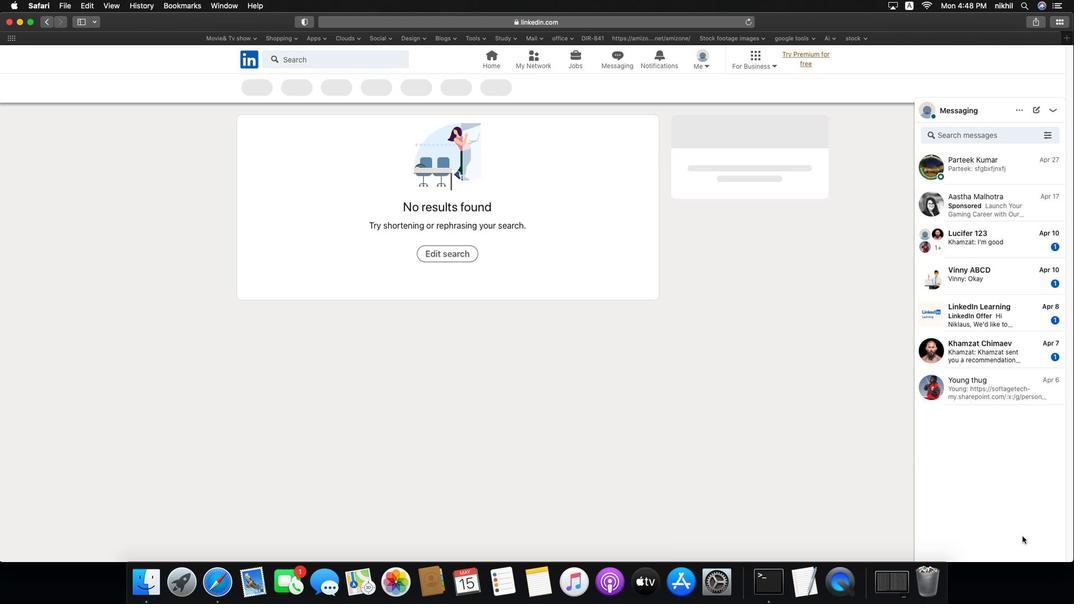 
Action: Mouse moved to (1057, 539)
Screenshot: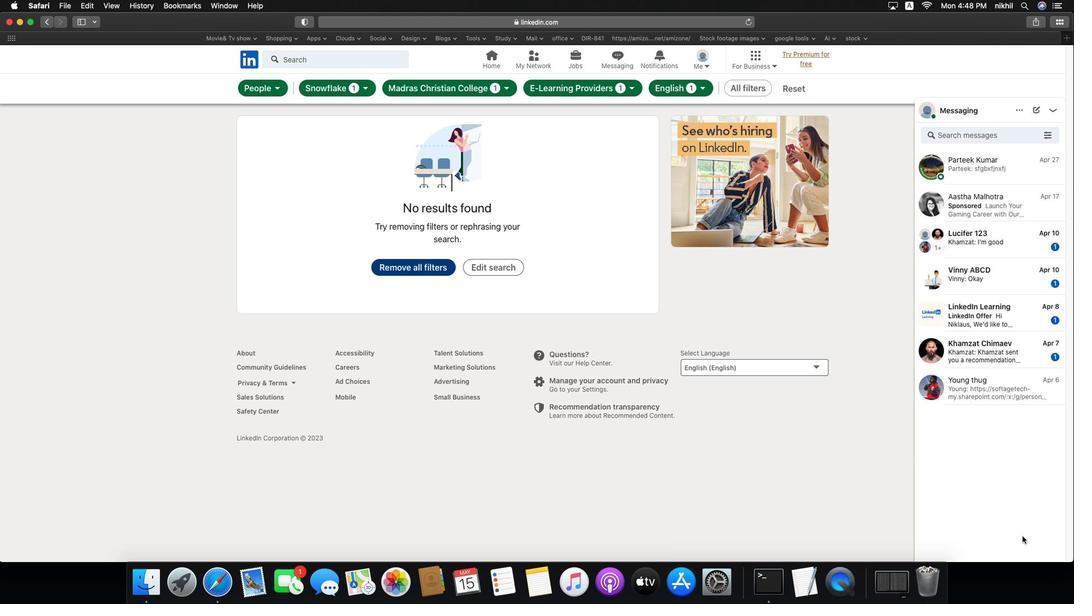 
Action: Mouse pressed left at (1057, 539)
Screenshot: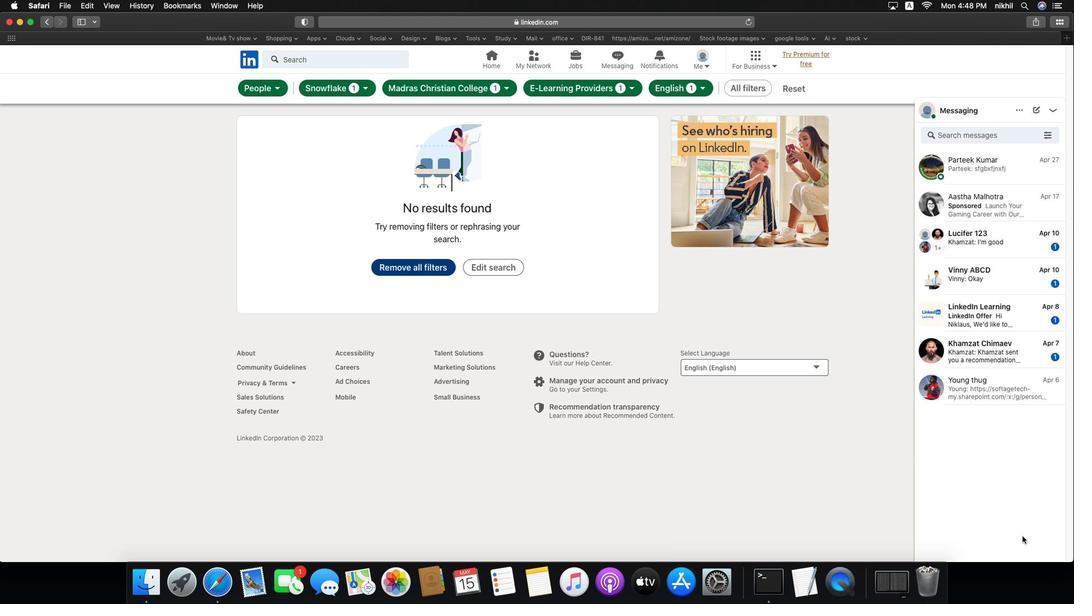 
Action: Key pressed Key.f9
Screenshot: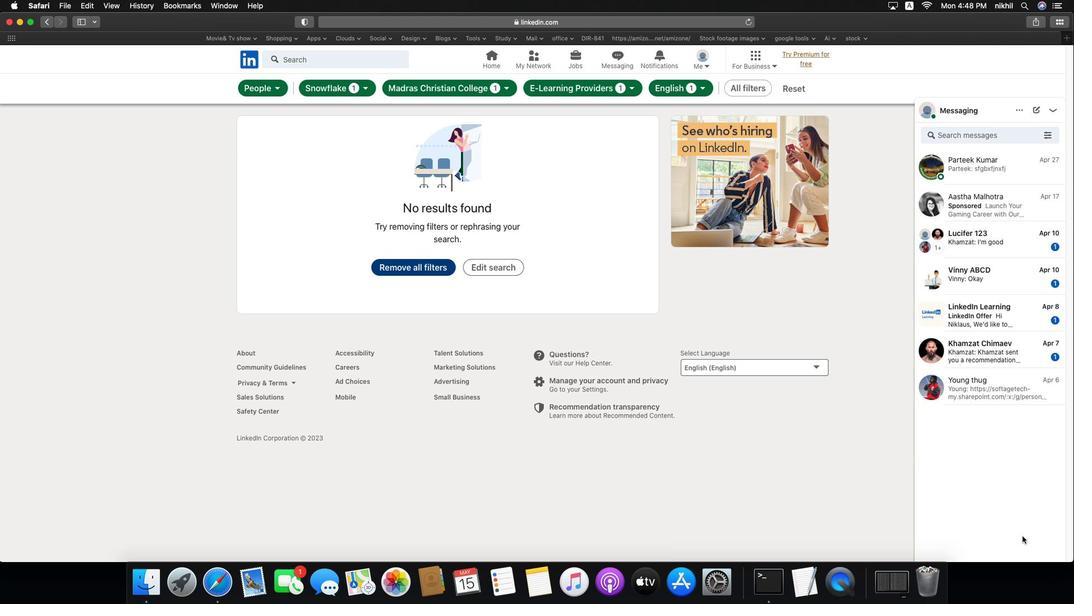 
